 Task: In the  document Emotionalintelligence.docxMake this file  'available offline' Check 'Vision History' View the  non- printing characters
Action: Mouse moved to (426, 460)
Screenshot: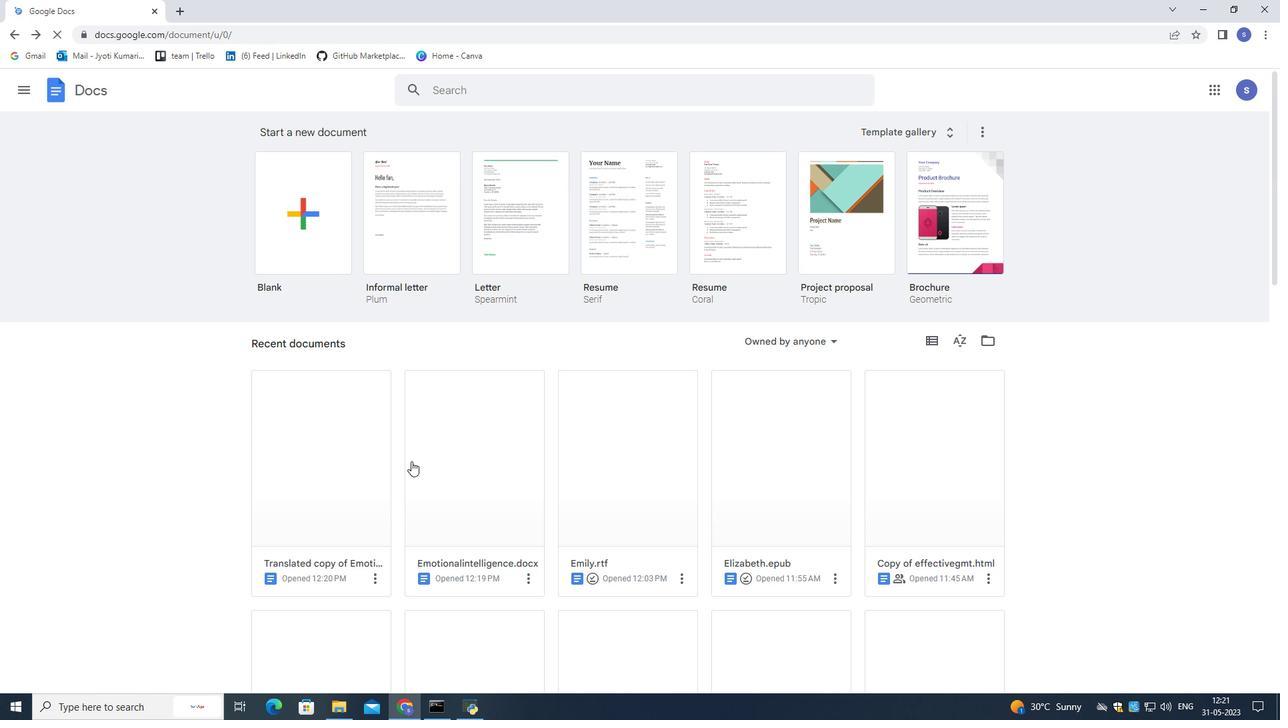 
Action: Mouse pressed left at (426, 460)
Screenshot: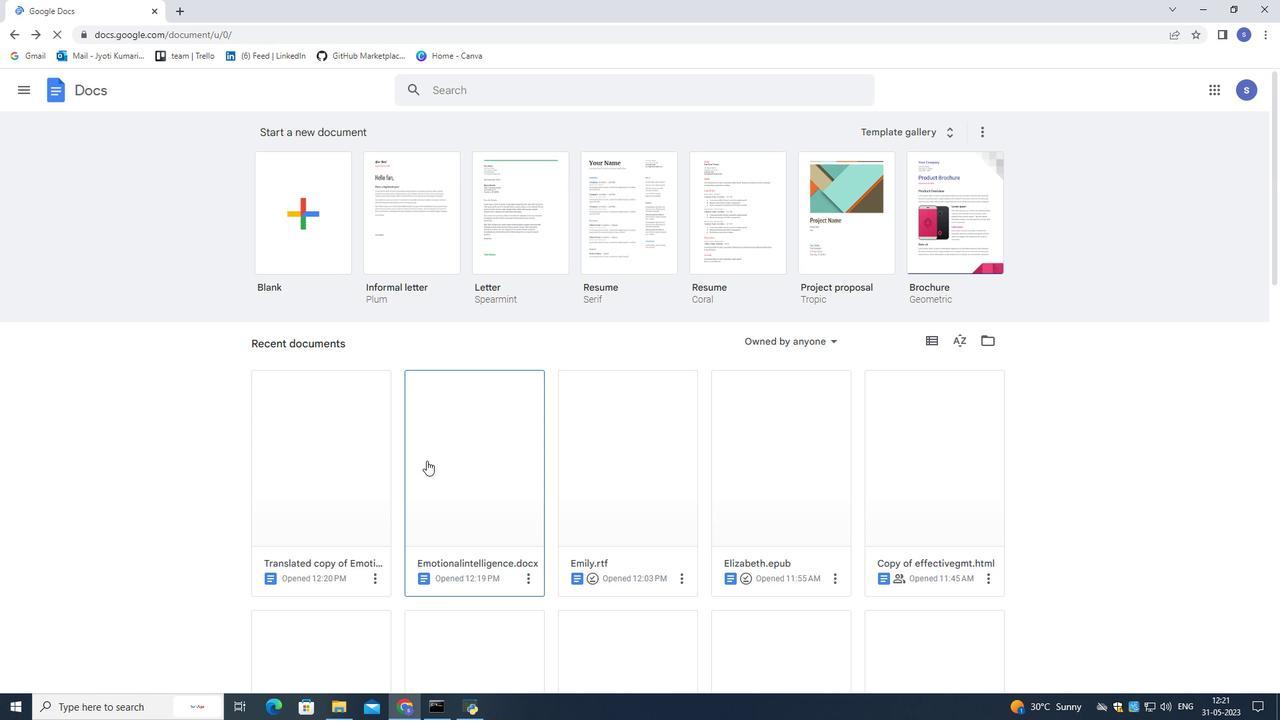 
Action: Mouse moved to (50, 98)
Screenshot: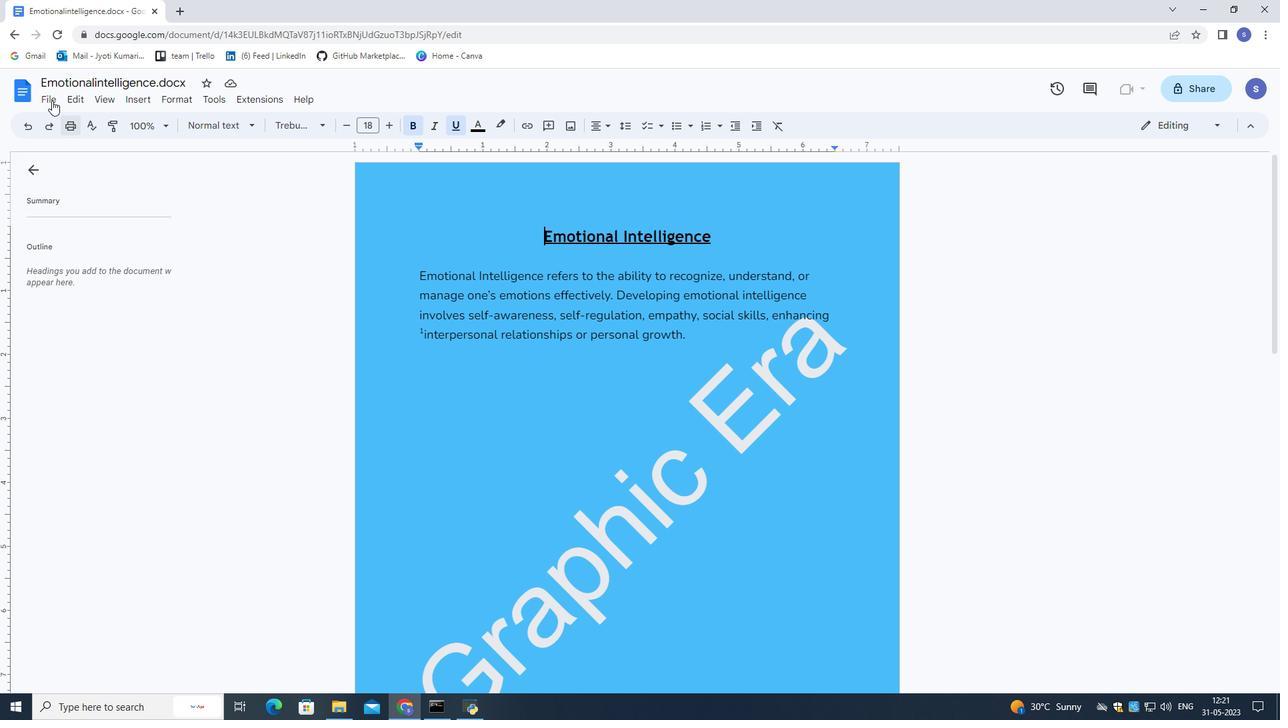 
Action: Mouse pressed left at (50, 98)
Screenshot: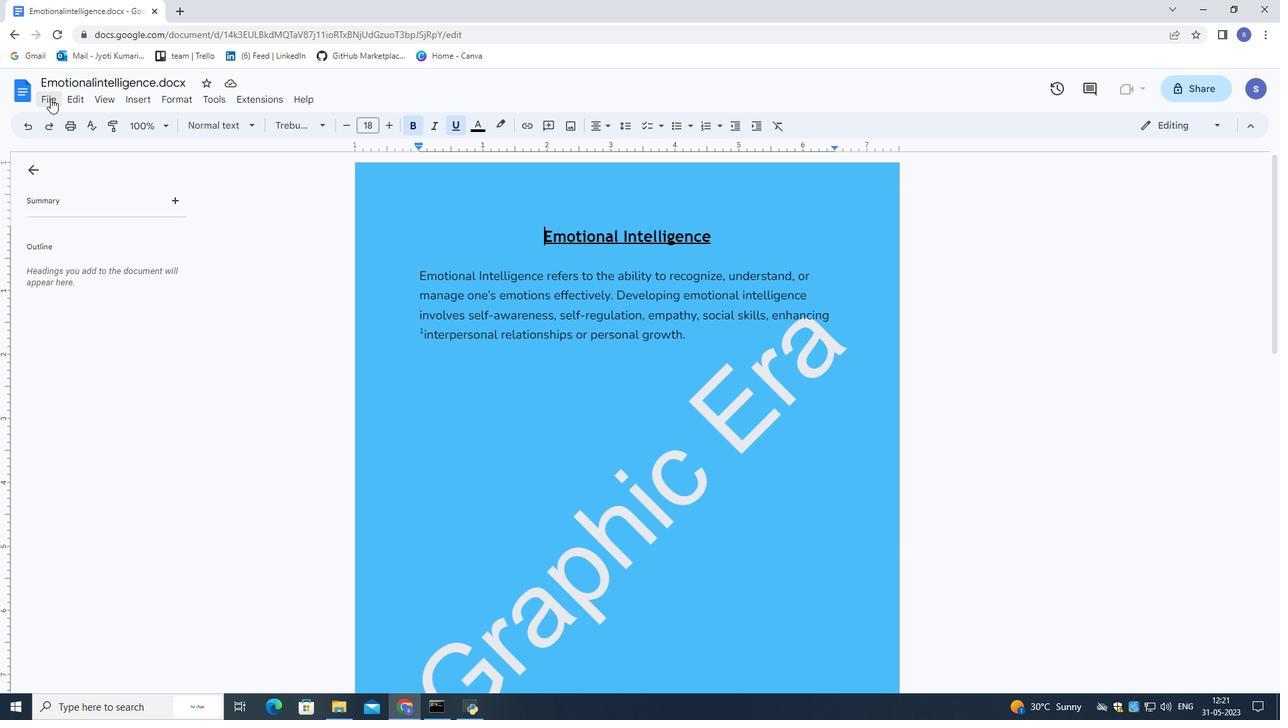
Action: Mouse moved to (97, 344)
Screenshot: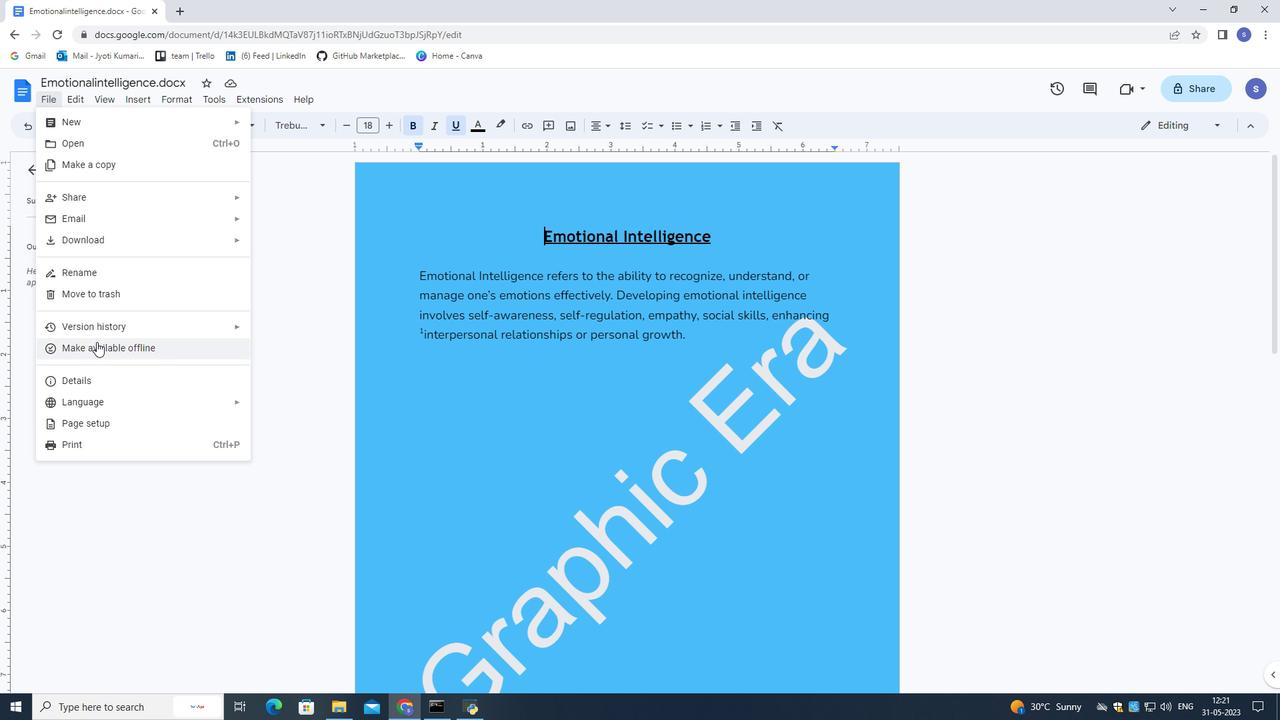 
Action: Mouse pressed left at (97, 344)
Screenshot: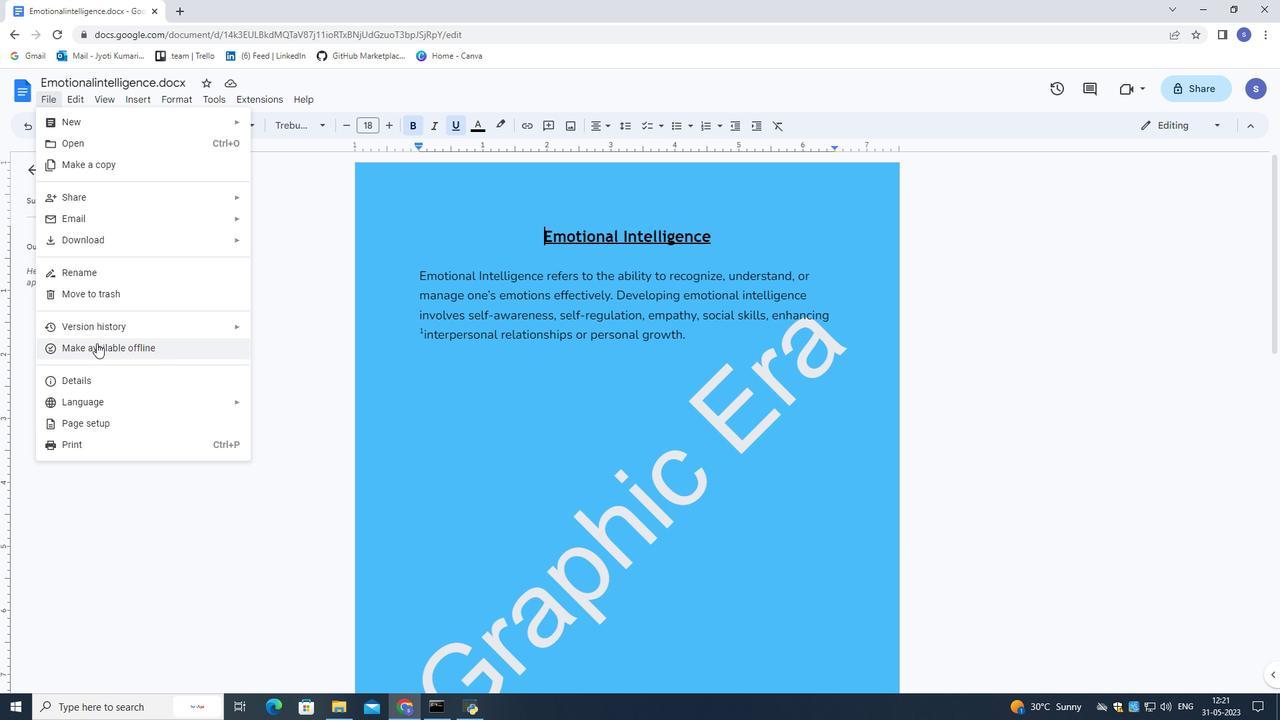 
Action: Mouse moved to (726, 427)
Screenshot: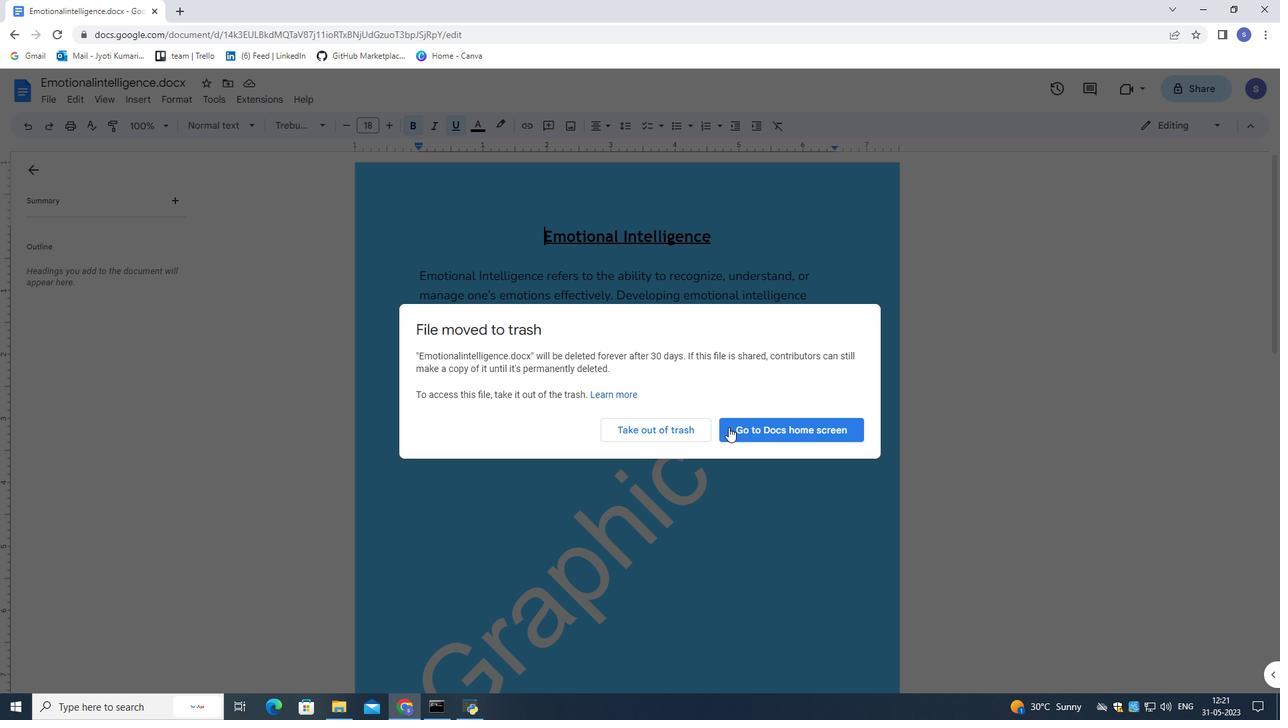 
Action: Mouse pressed left at (726, 427)
Screenshot: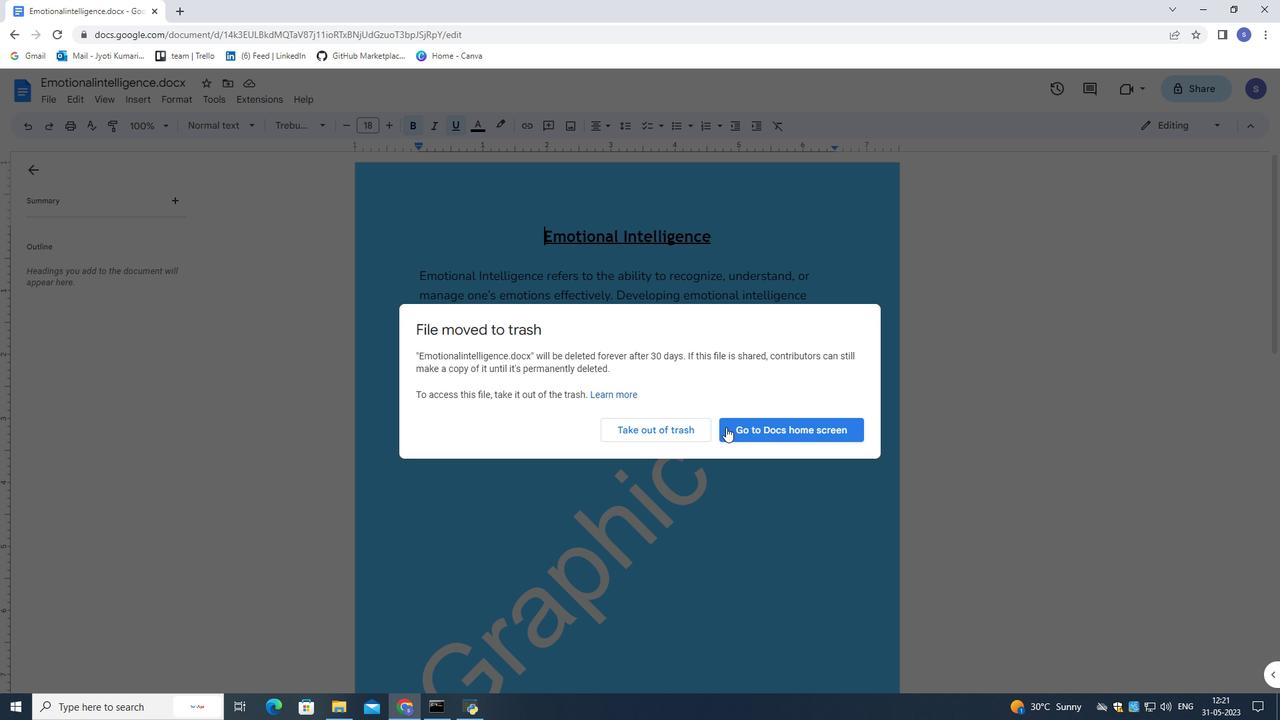 
Action: Mouse moved to (41, 99)
Screenshot: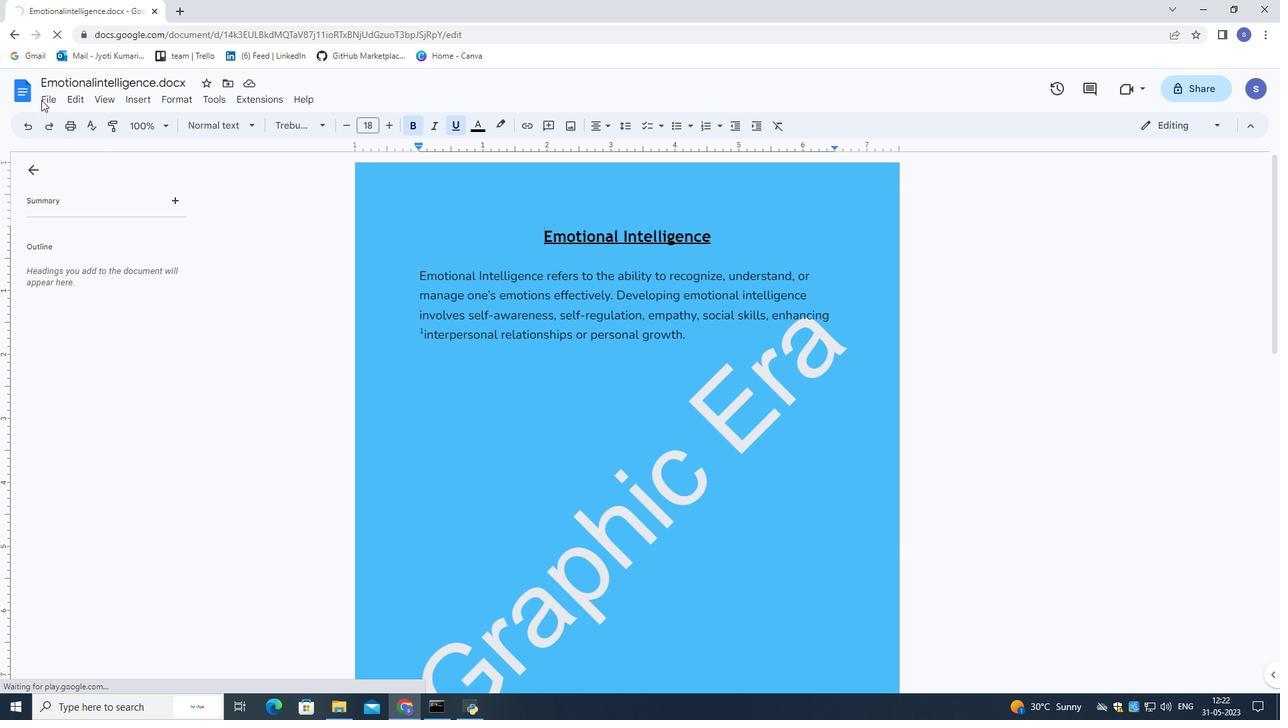 
Action: Mouse pressed left at (41, 99)
Screenshot: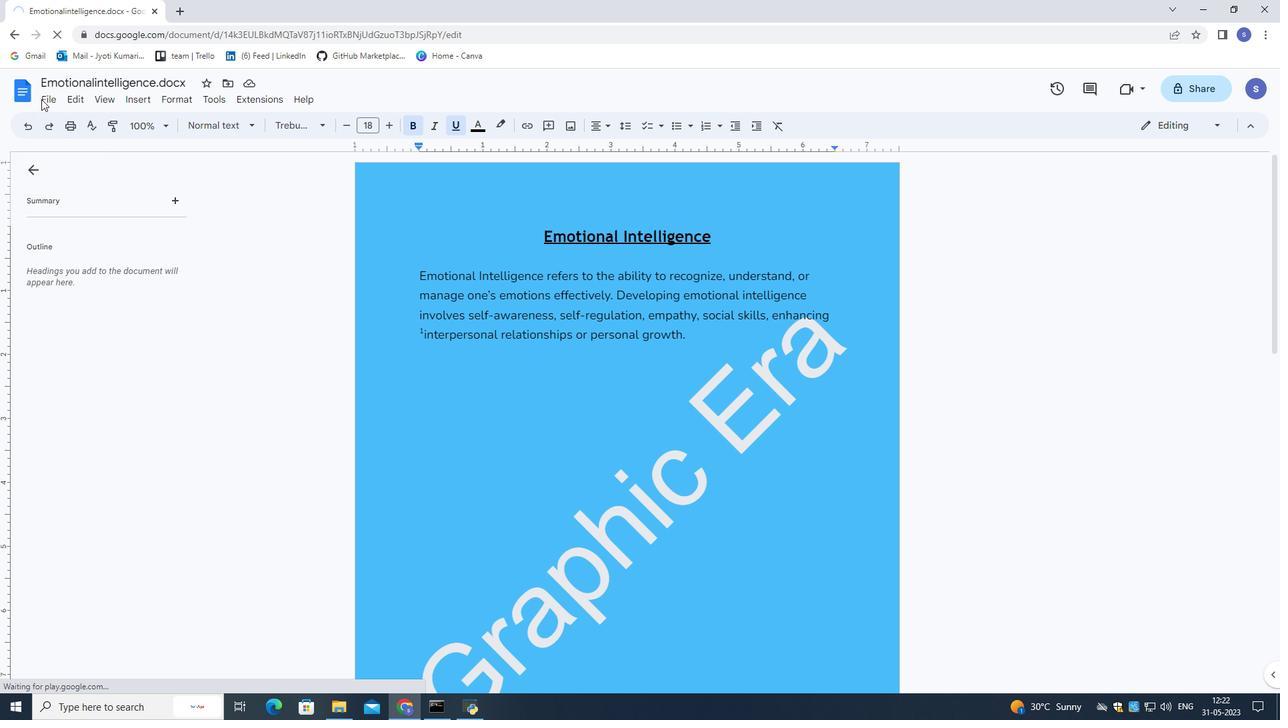 
Action: Mouse moved to (50, 97)
Screenshot: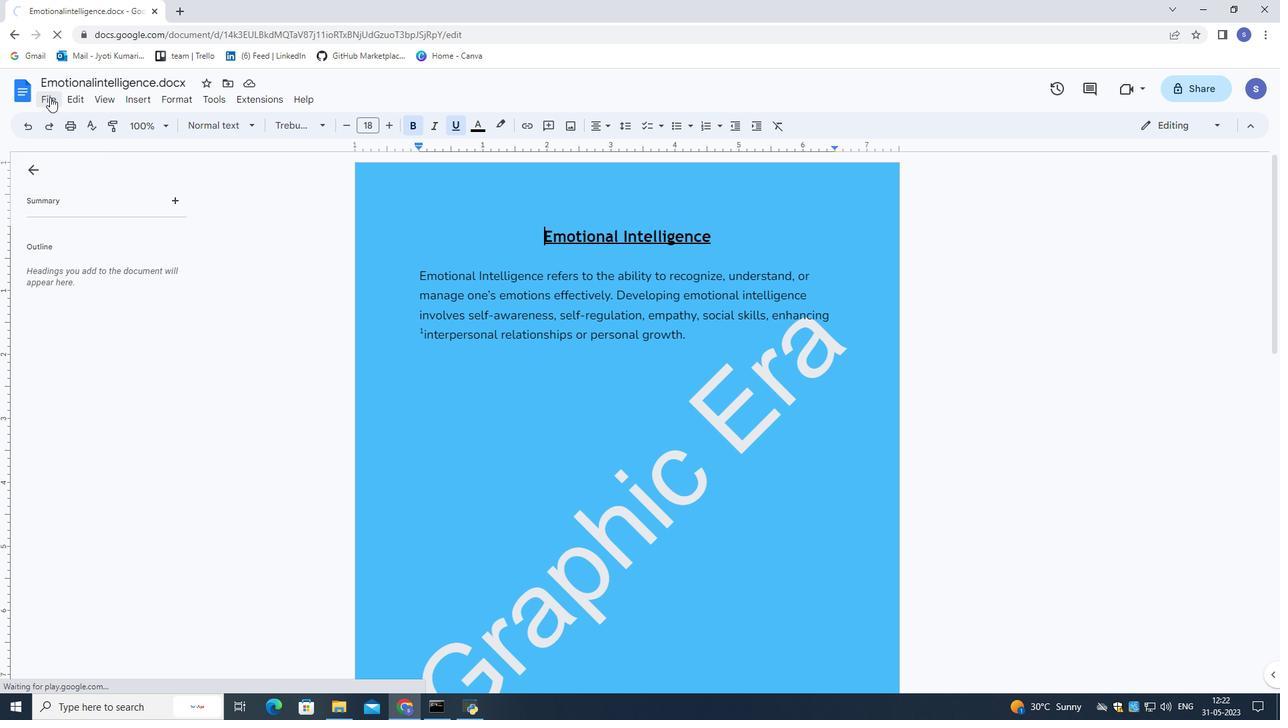 
Action: Mouse pressed left at (50, 97)
Screenshot: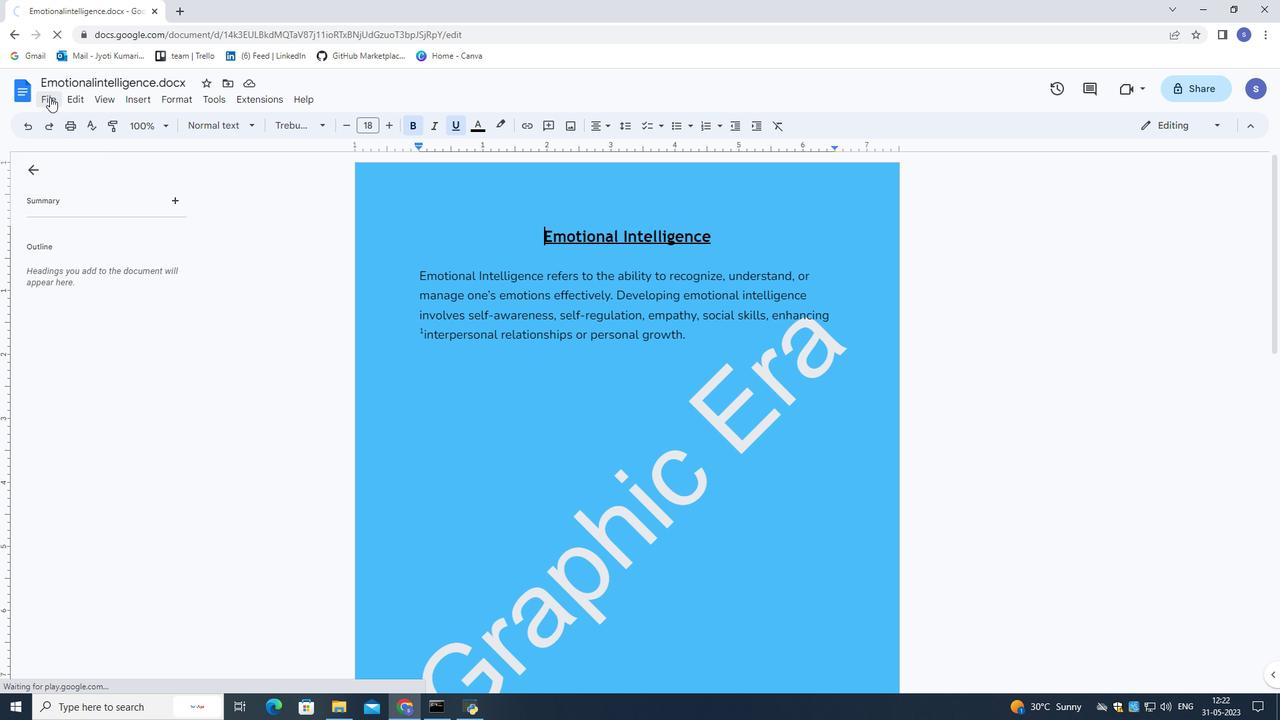 
Action: Mouse moved to (72, 383)
Screenshot: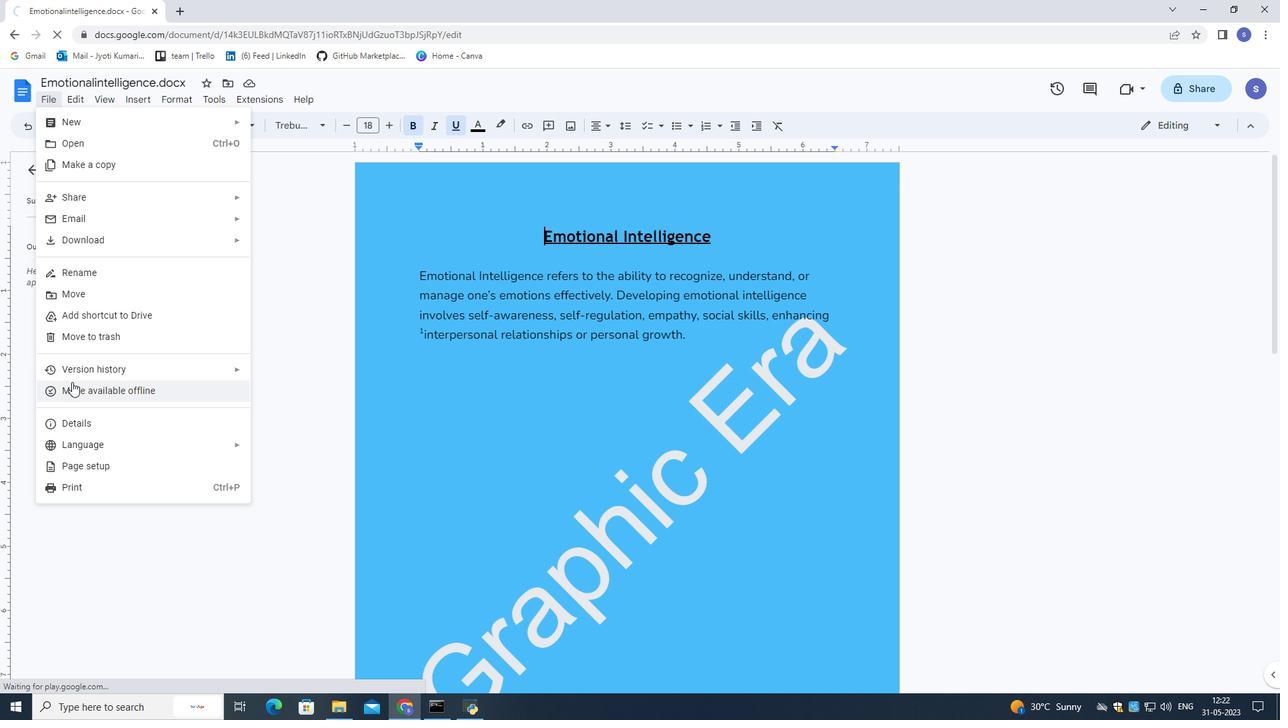 
Action: Mouse pressed left at (72, 383)
Screenshot: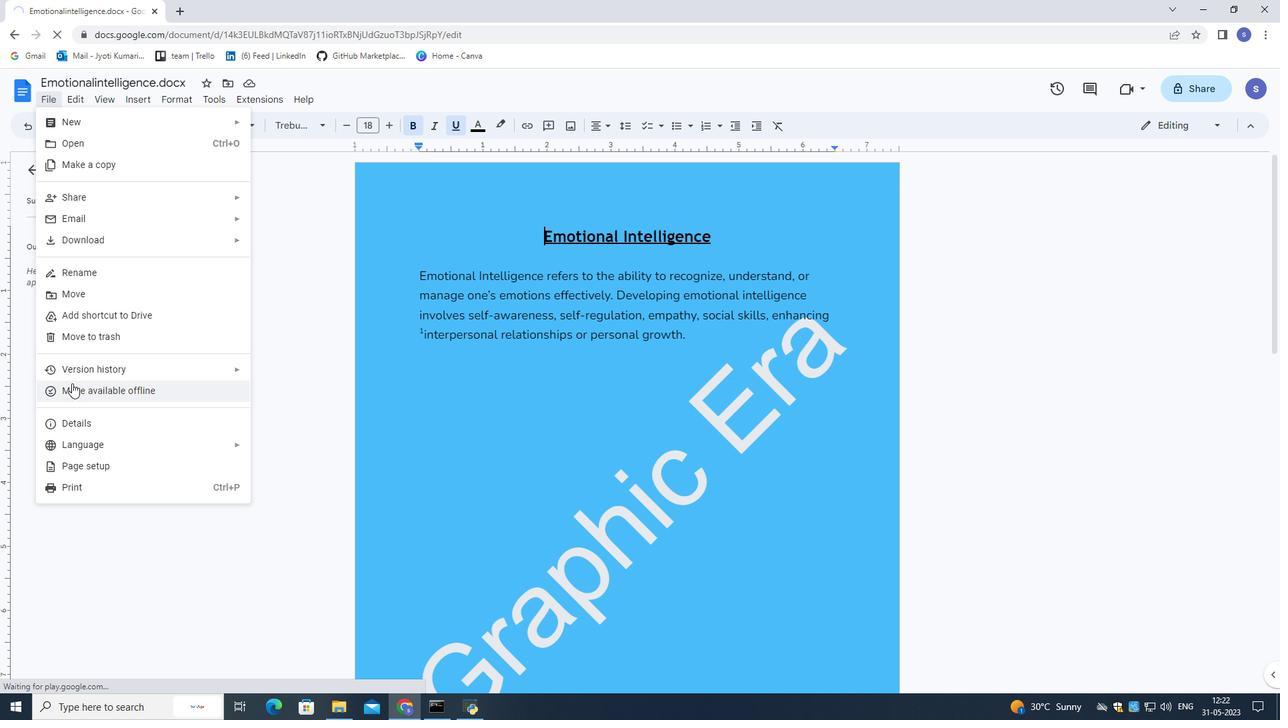 
Action: Mouse moved to (50, 98)
Screenshot: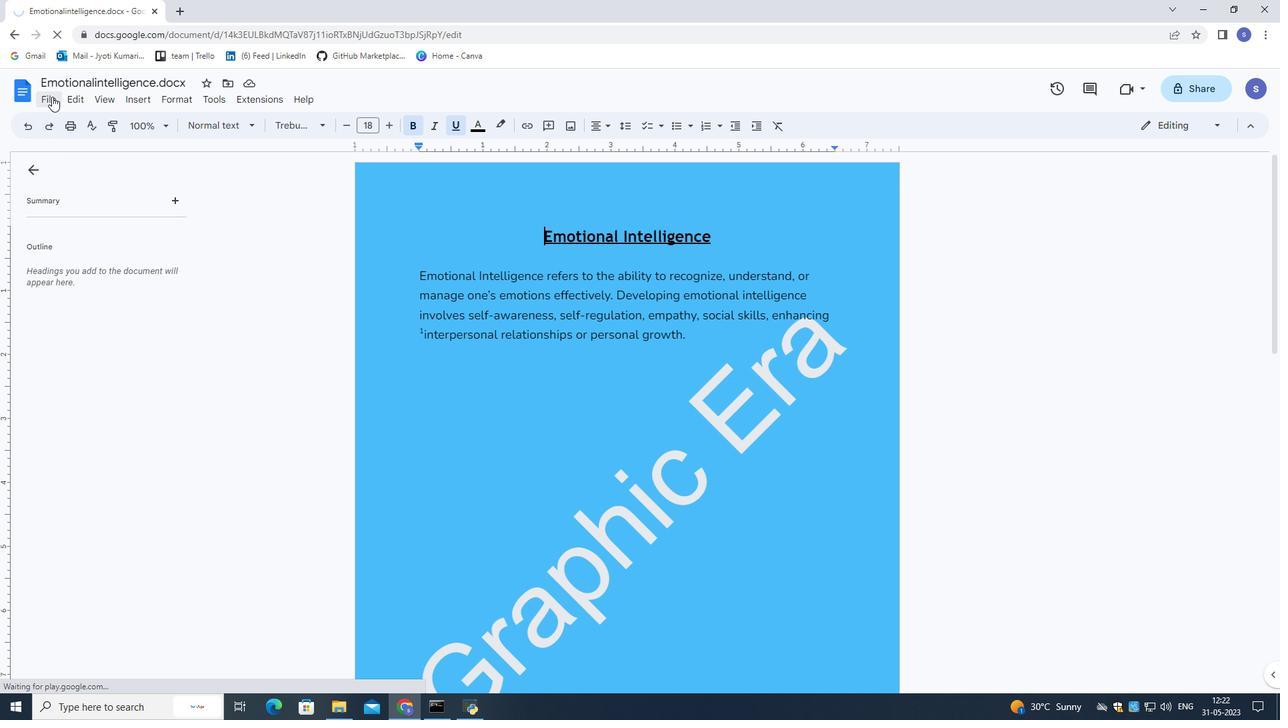 
Action: Mouse pressed left at (50, 98)
Screenshot: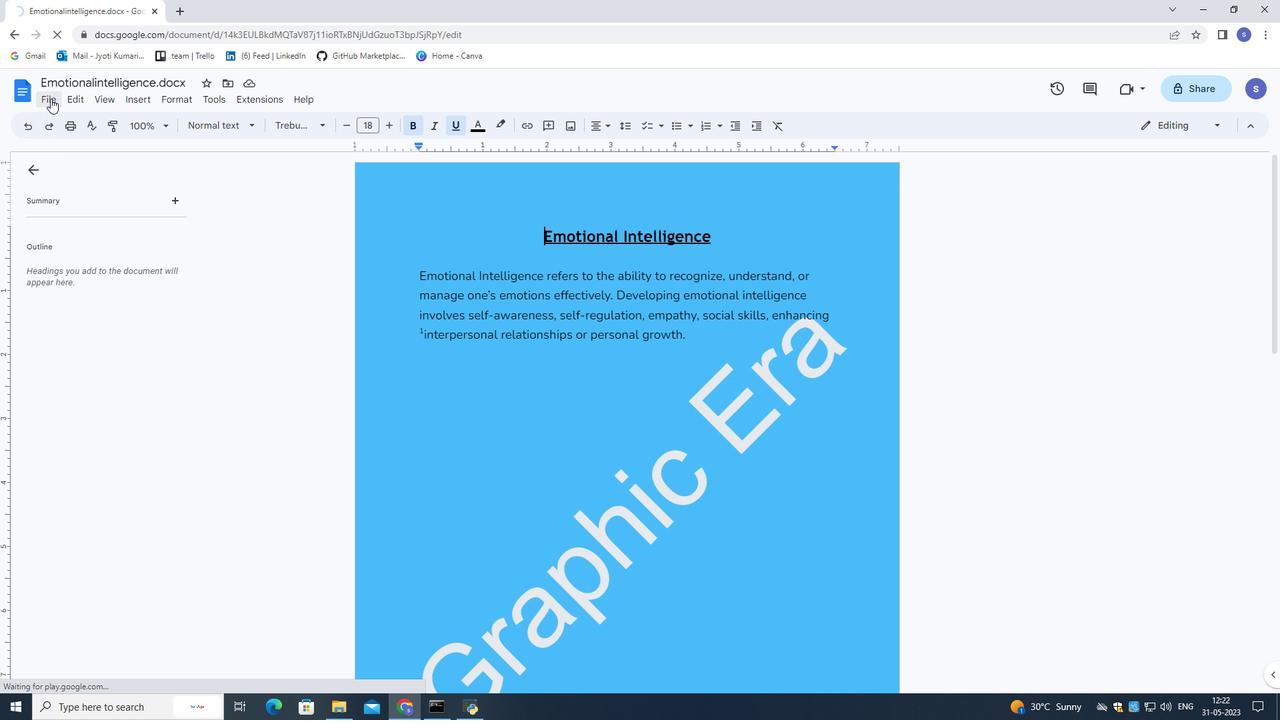 
Action: Mouse moved to (276, 389)
Screenshot: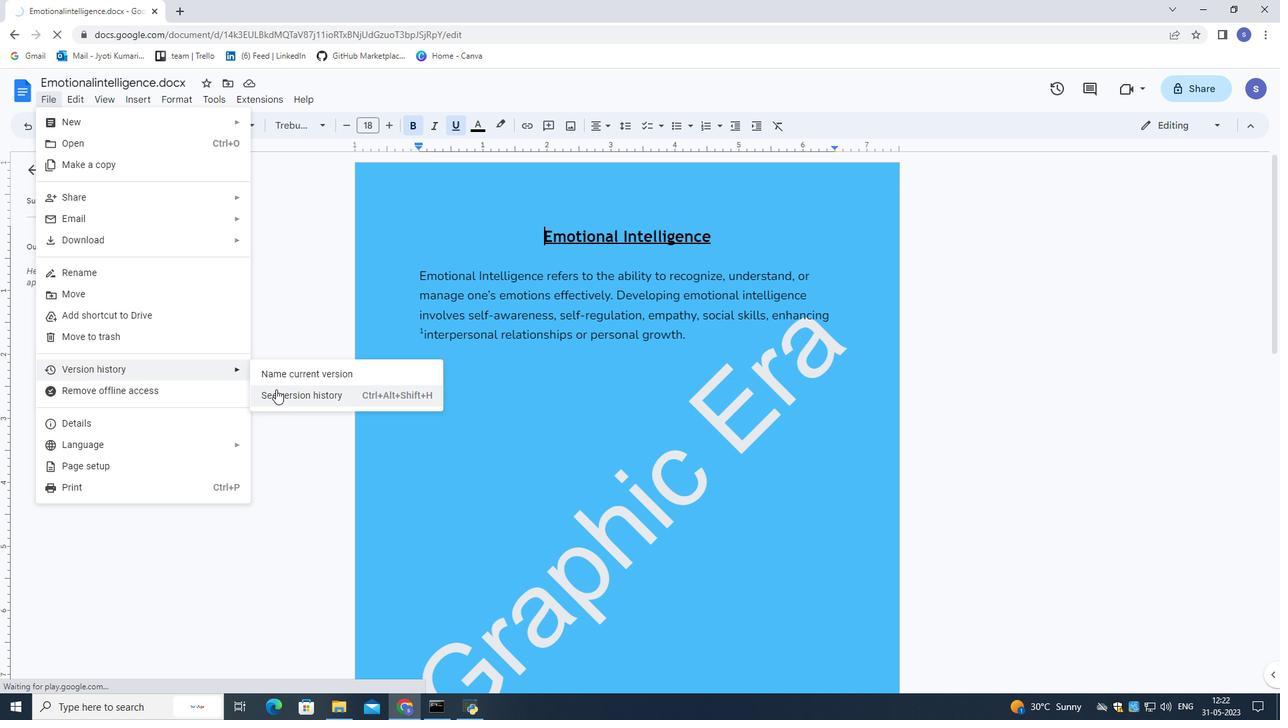 
Action: Mouse pressed left at (276, 389)
Screenshot: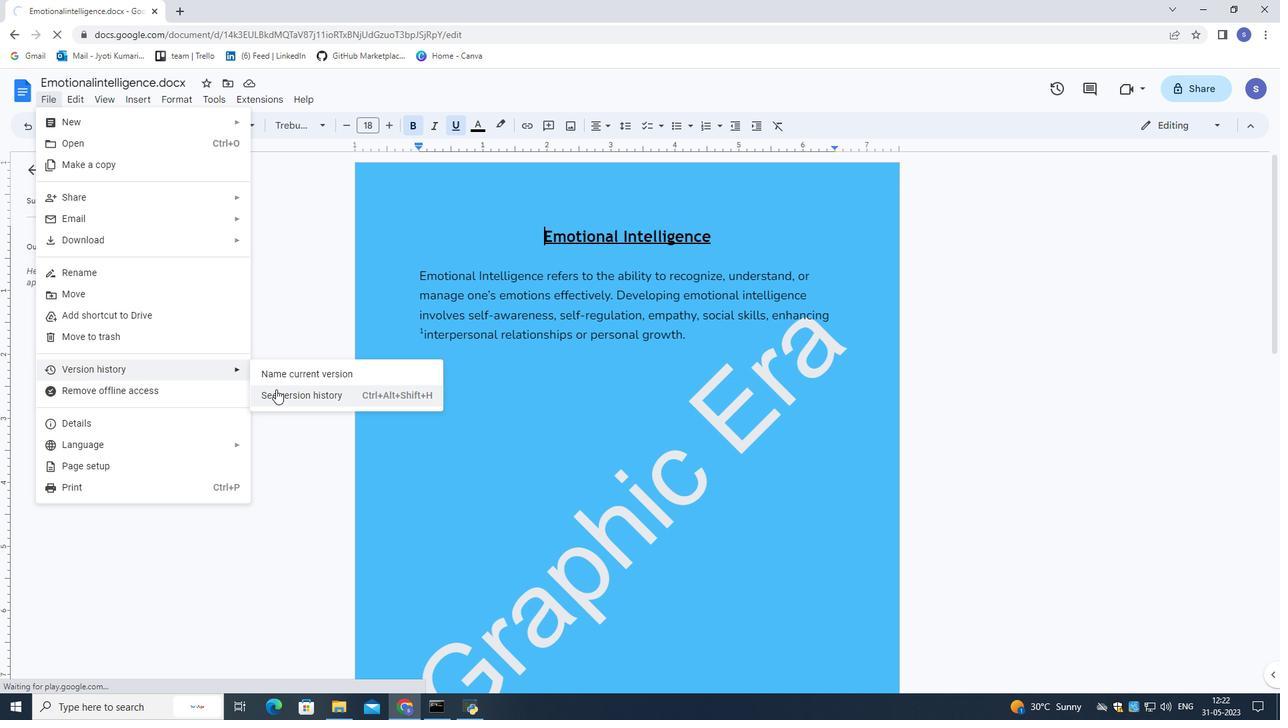 
Action: Mouse moved to (423, 353)
Screenshot: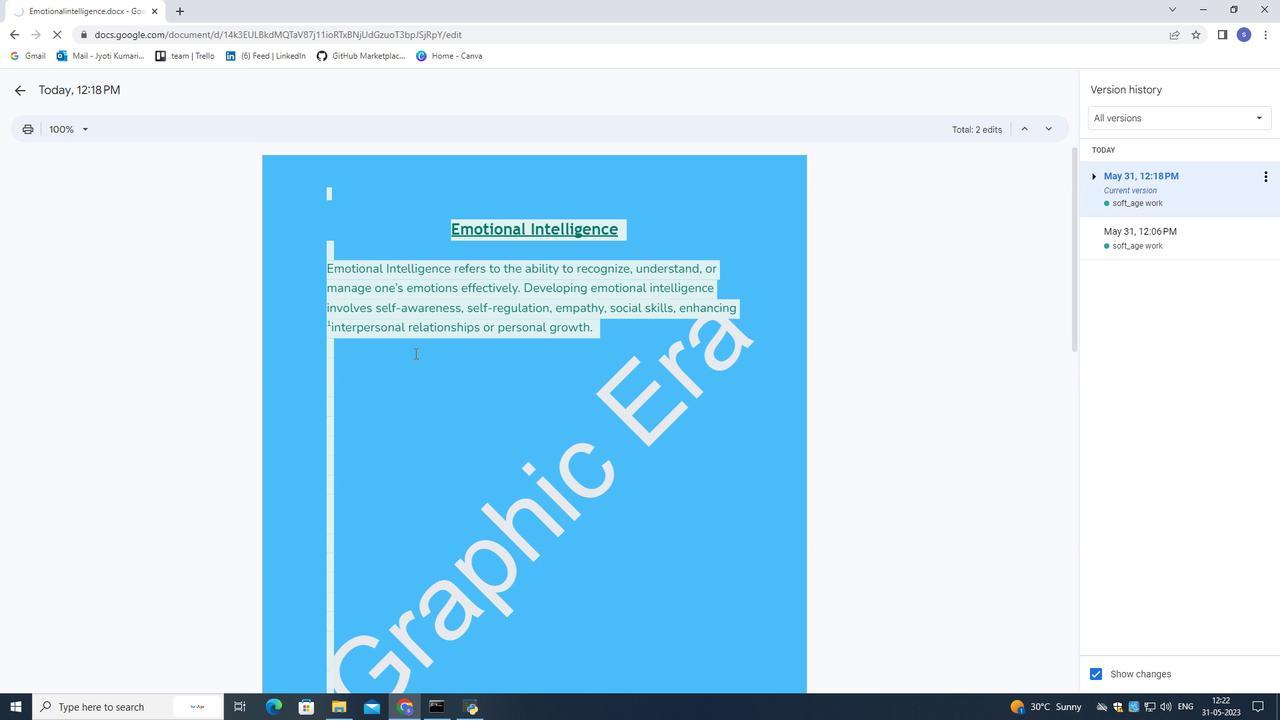 
Action: Mouse scrolled (423, 352) with delta (0, 0)
Screenshot: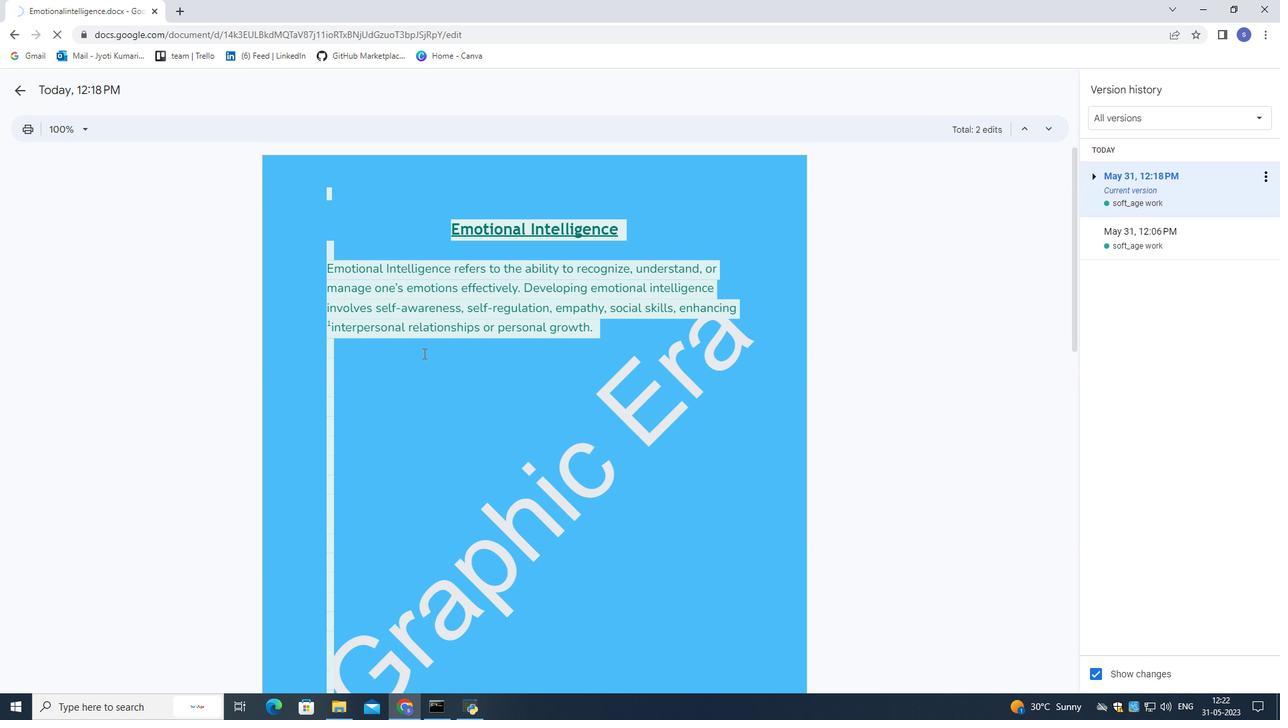 
Action: Mouse moved to (424, 354)
Screenshot: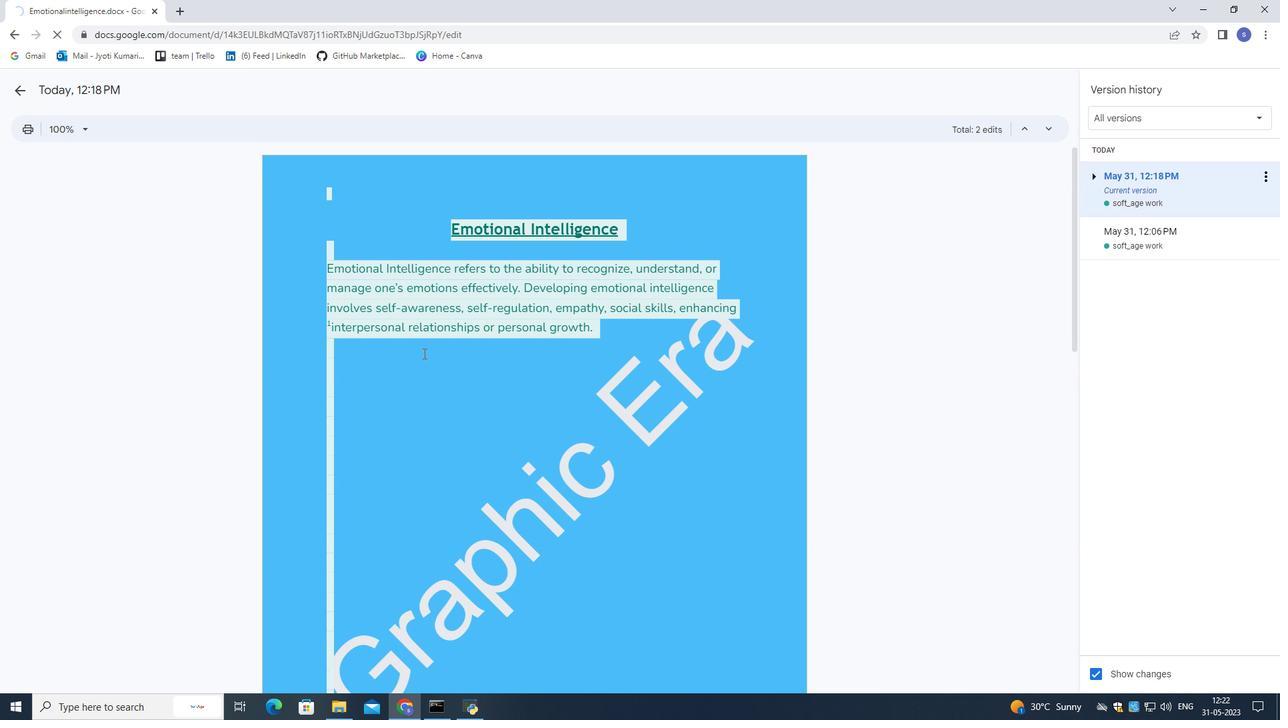
Action: Mouse scrolled (424, 352) with delta (0, 0)
Screenshot: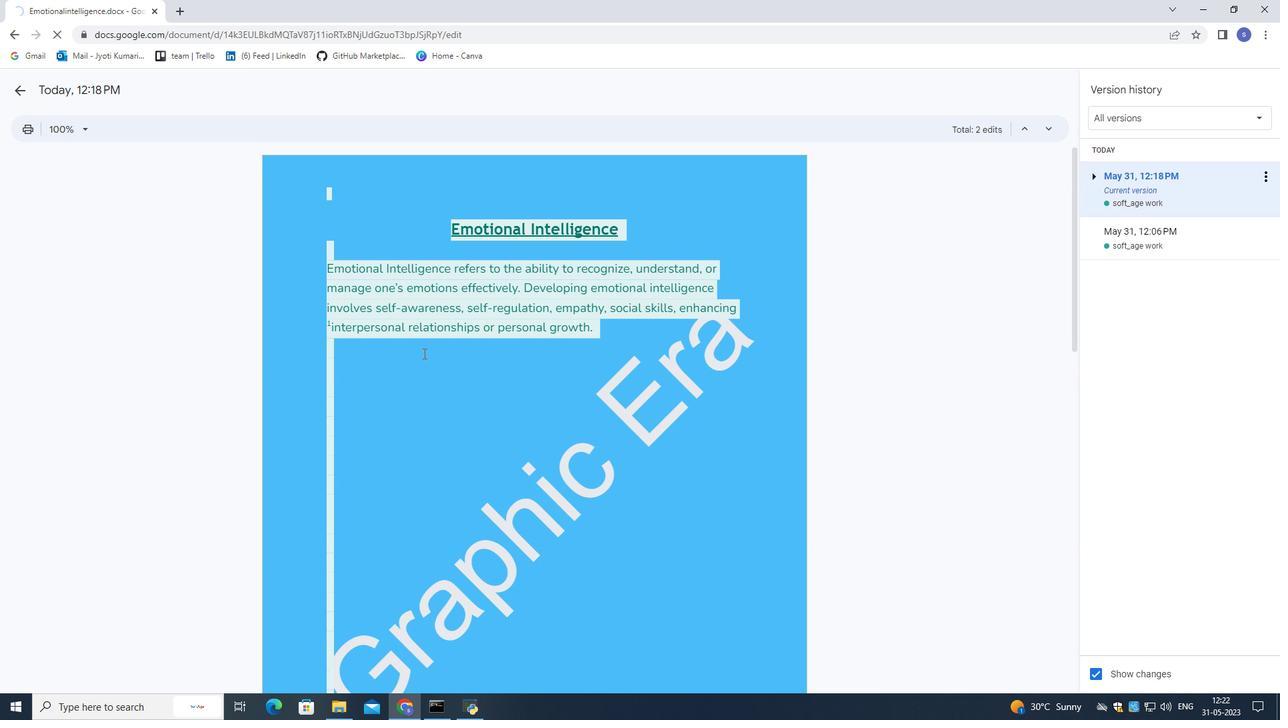 
Action: Mouse pressed left at (424, 354)
Screenshot: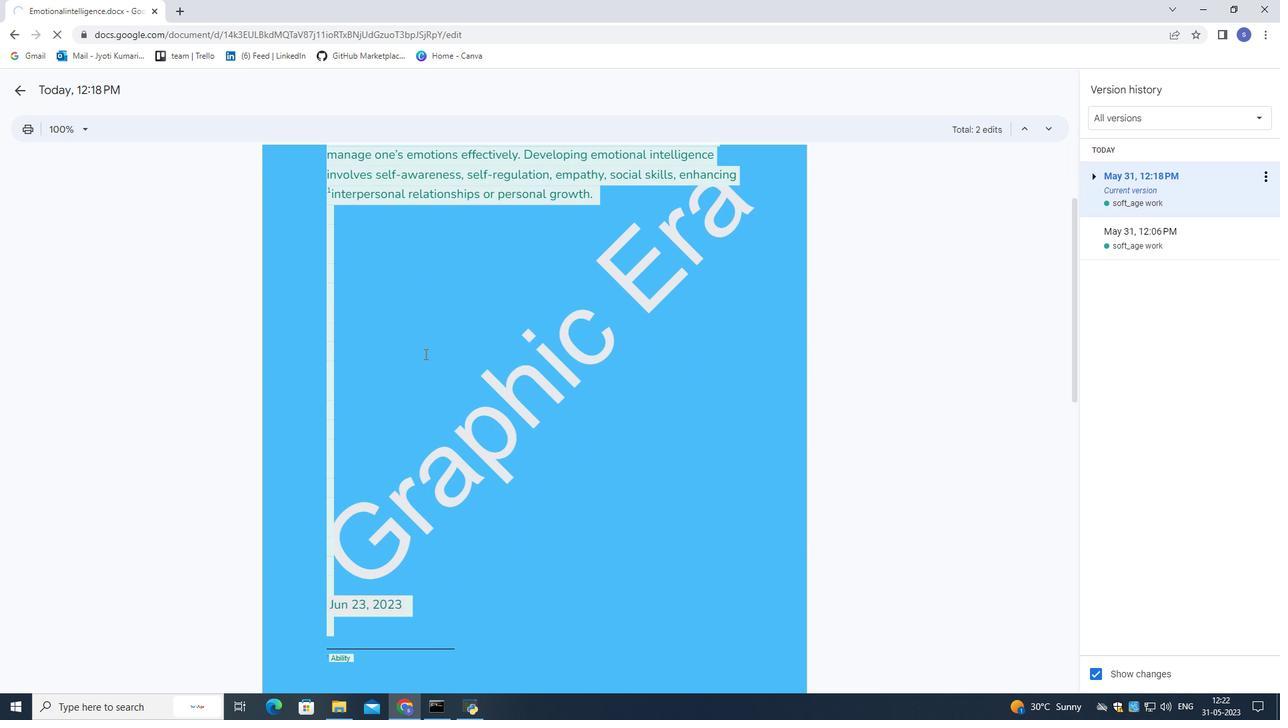 
Action: Mouse moved to (426, 355)
Screenshot: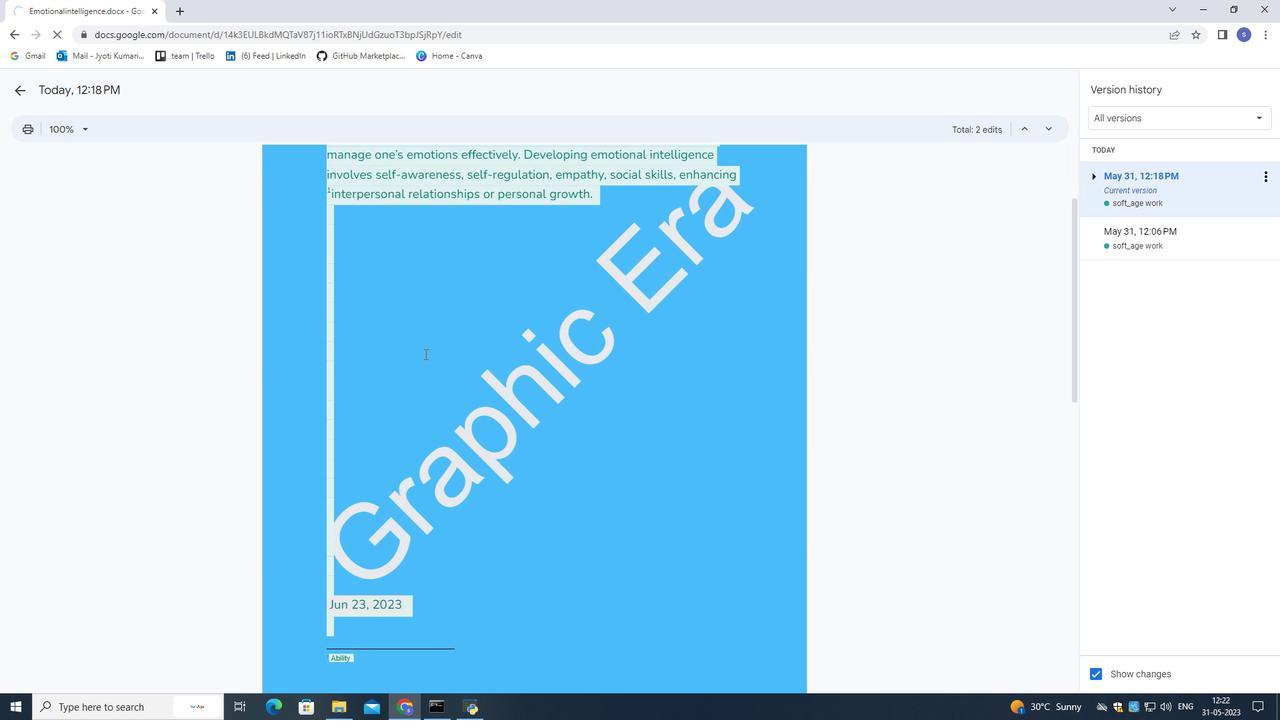 
Action: Mouse scrolled (426, 356) with delta (0, 0)
Screenshot: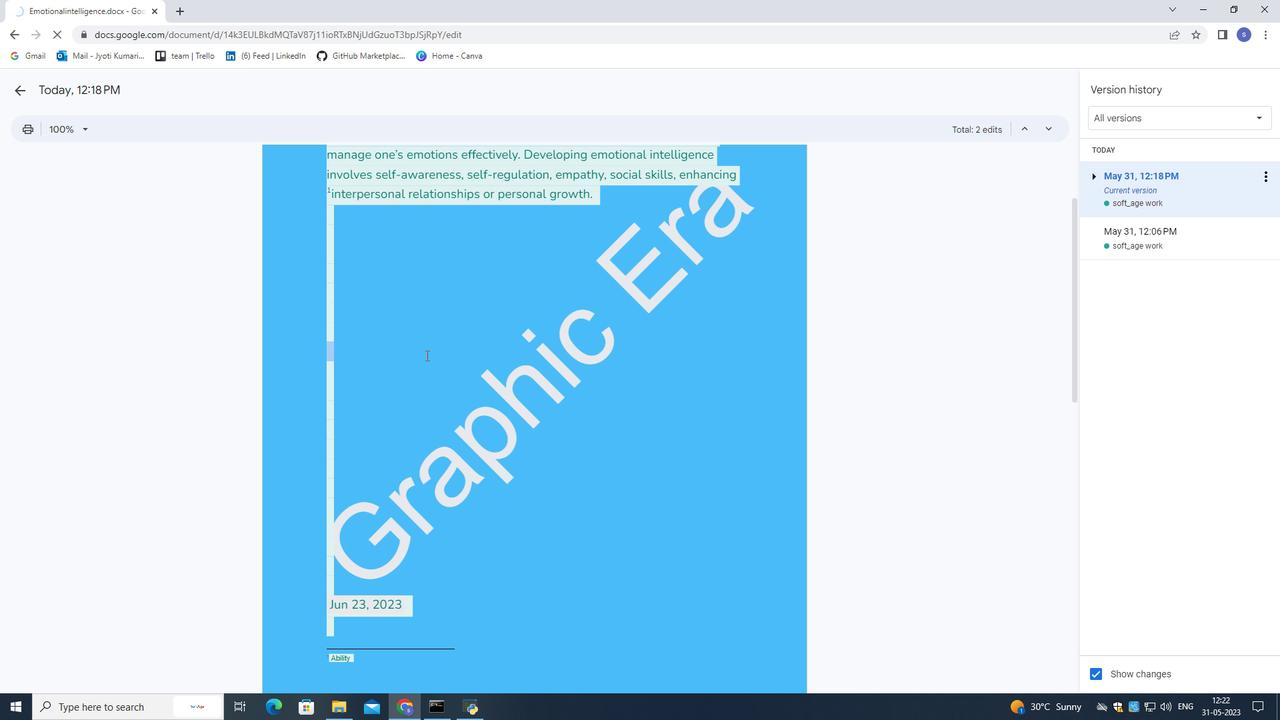 
Action: Mouse moved to (426, 355)
Screenshot: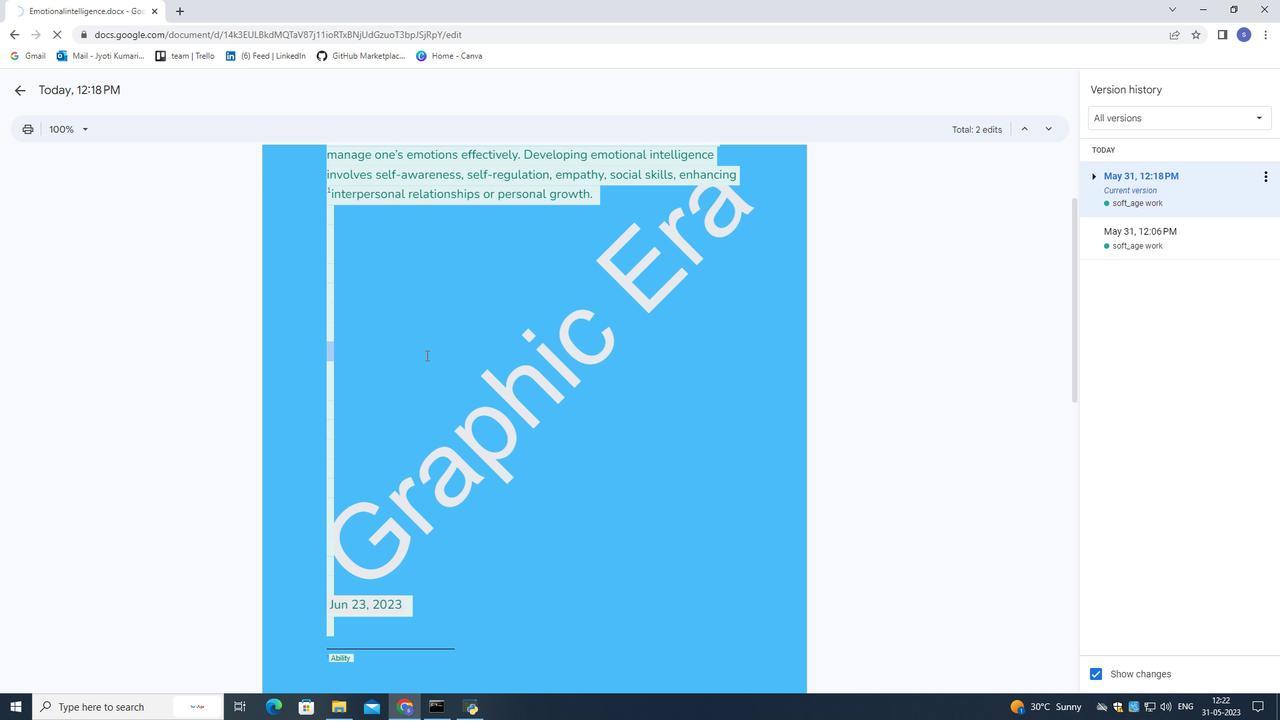 
Action: Mouse scrolled (426, 356) with delta (0, 0)
Screenshot: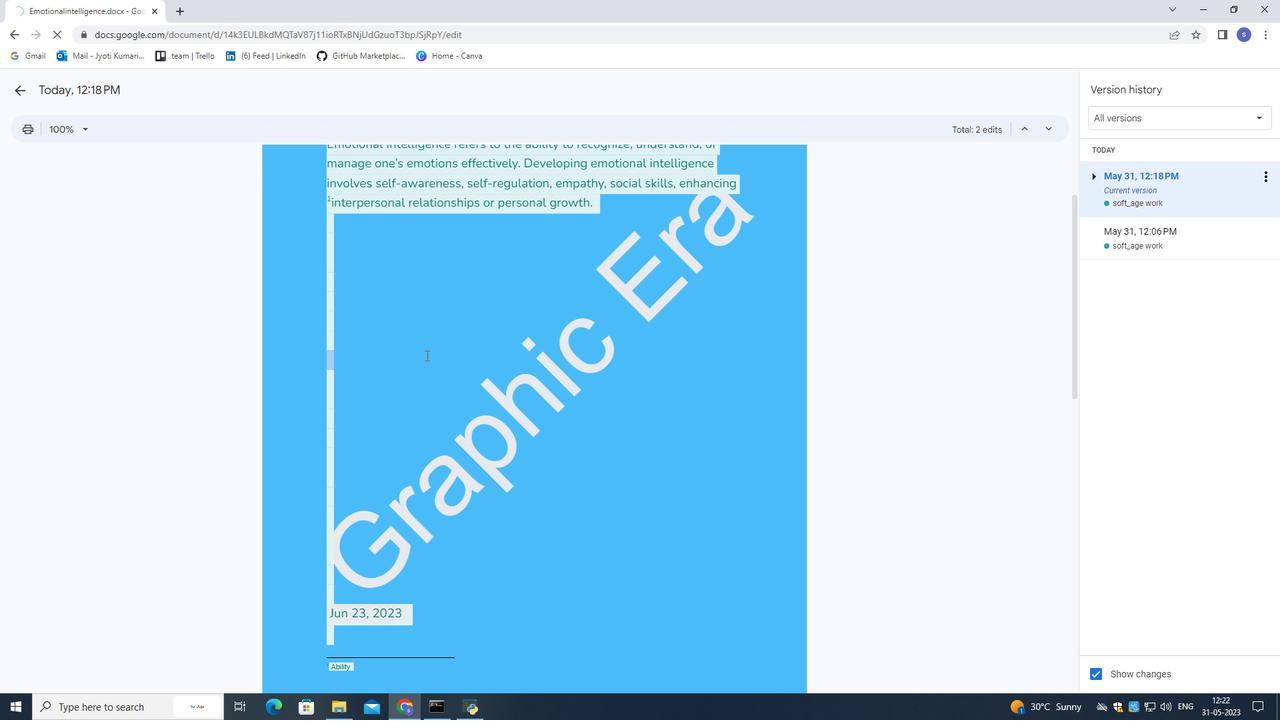 
Action: Mouse scrolled (426, 356) with delta (0, 0)
Screenshot: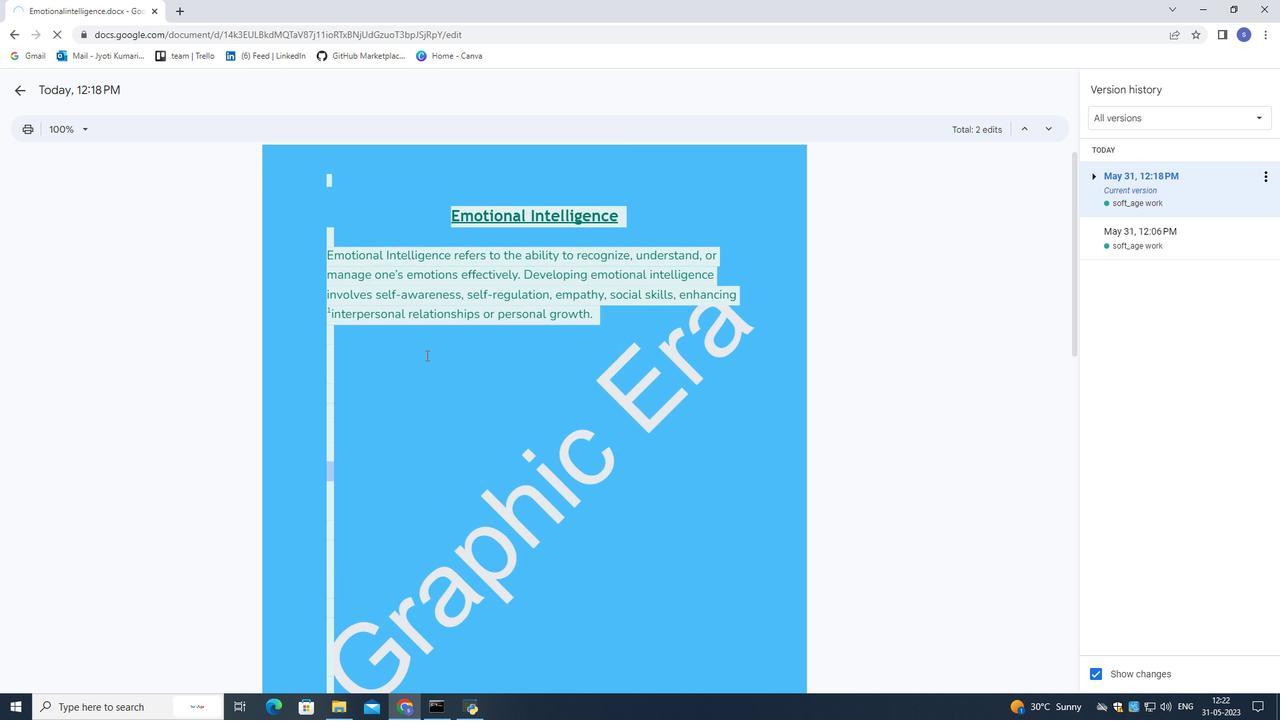 
Action: Mouse moved to (425, 354)
Screenshot: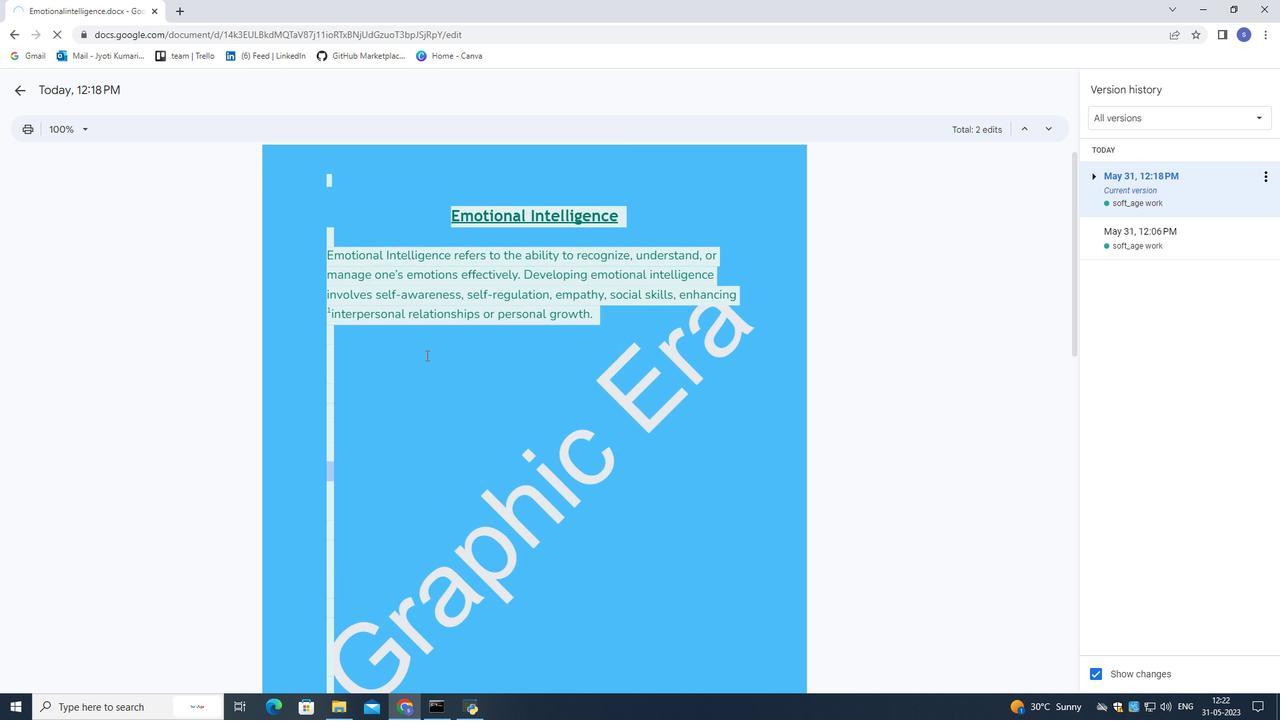 
Action: Mouse scrolled (425, 355) with delta (0, 0)
Screenshot: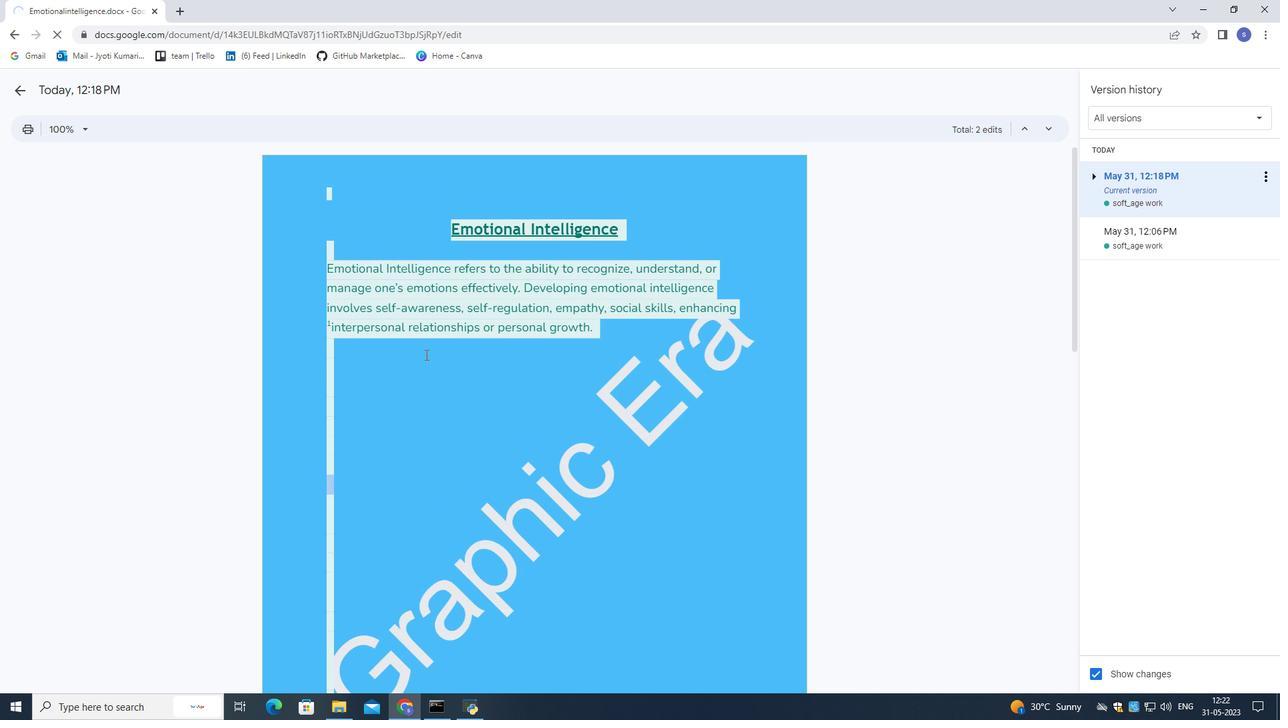 
Action: Mouse scrolled (425, 354) with delta (0, 0)
Screenshot: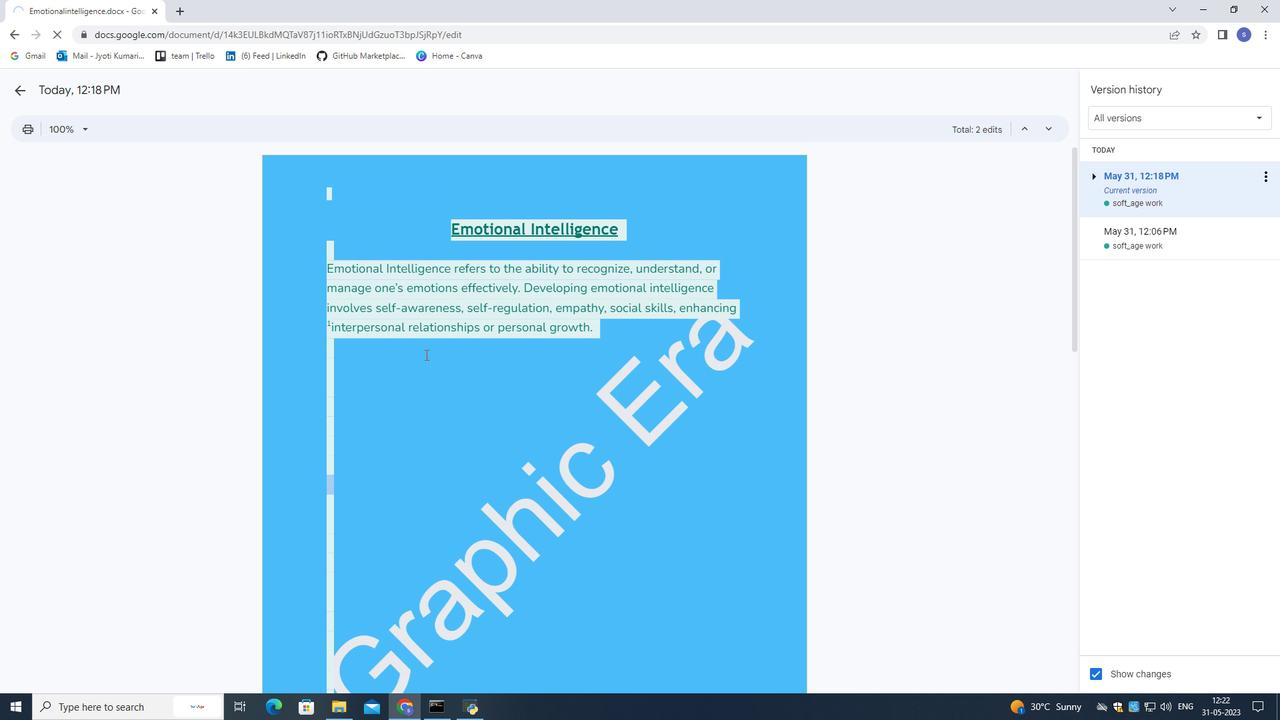 
Action: Mouse scrolled (425, 354) with delta (0, 0)
Screenshot: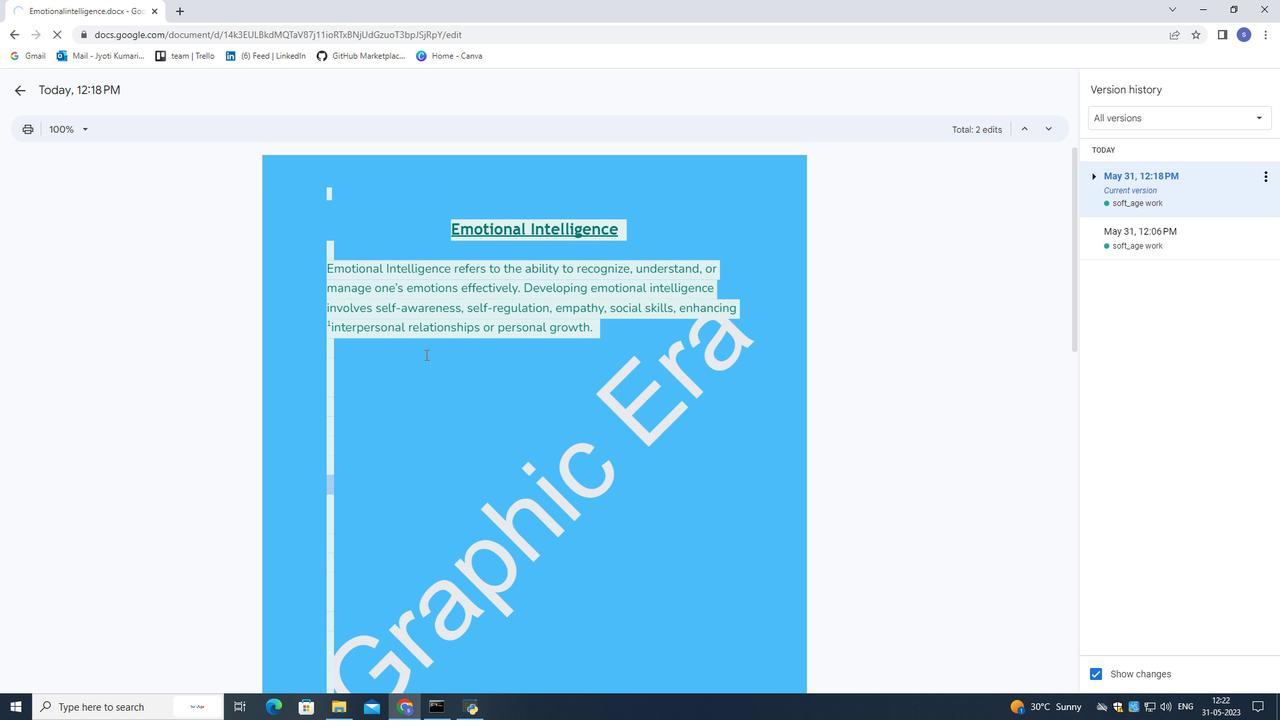 
Action: Mouse scrolled (425, 354) with delta (0, 0)
Screenshot: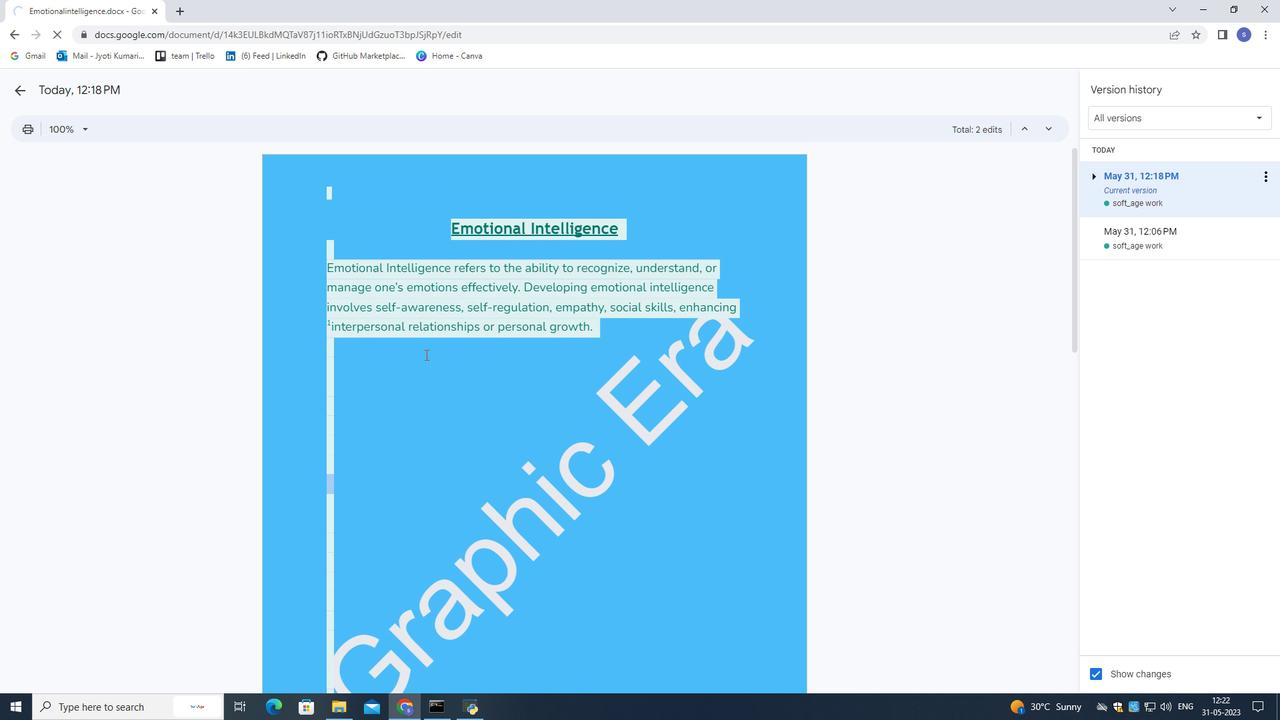 
Action: Mouse scrolled (425, 354) with delta (0, 0)
Screenshot: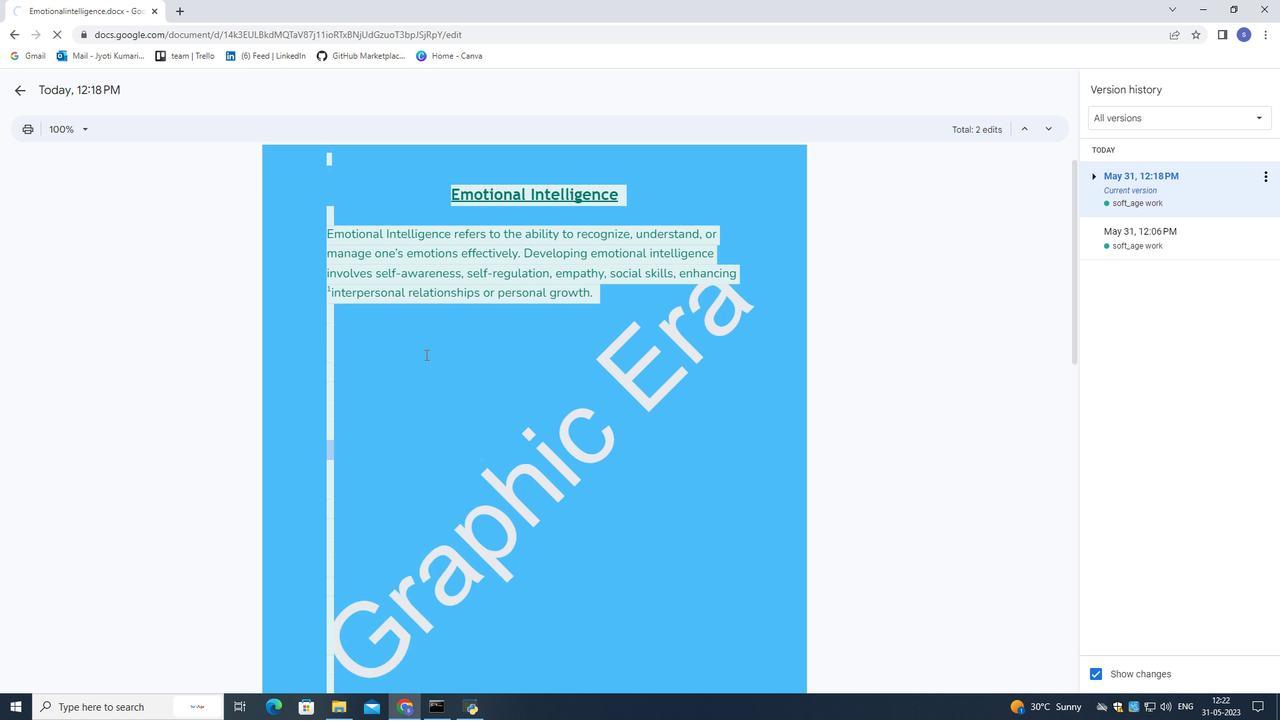 
Action: Mouse scrolled (425, 354) with delta (0, 0)
Screenshot: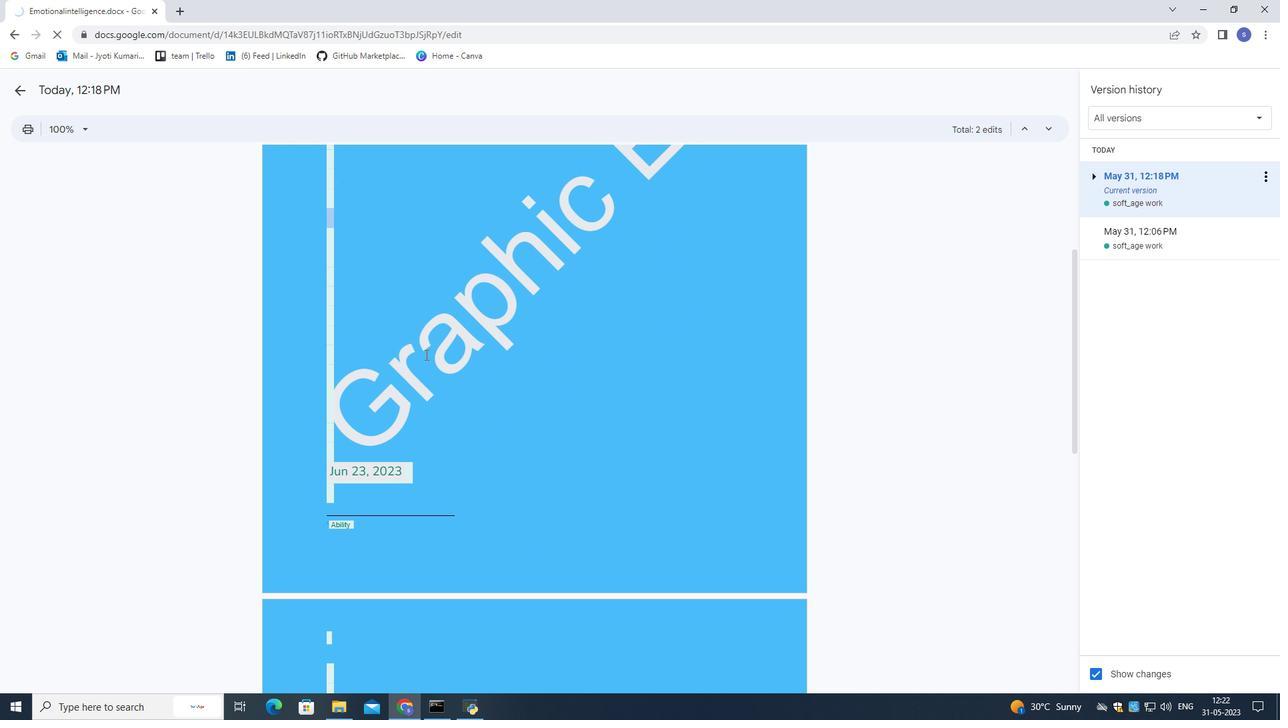 
Action: Mouse scrolled (425, 354) with delta (0, 0)
Screenshot: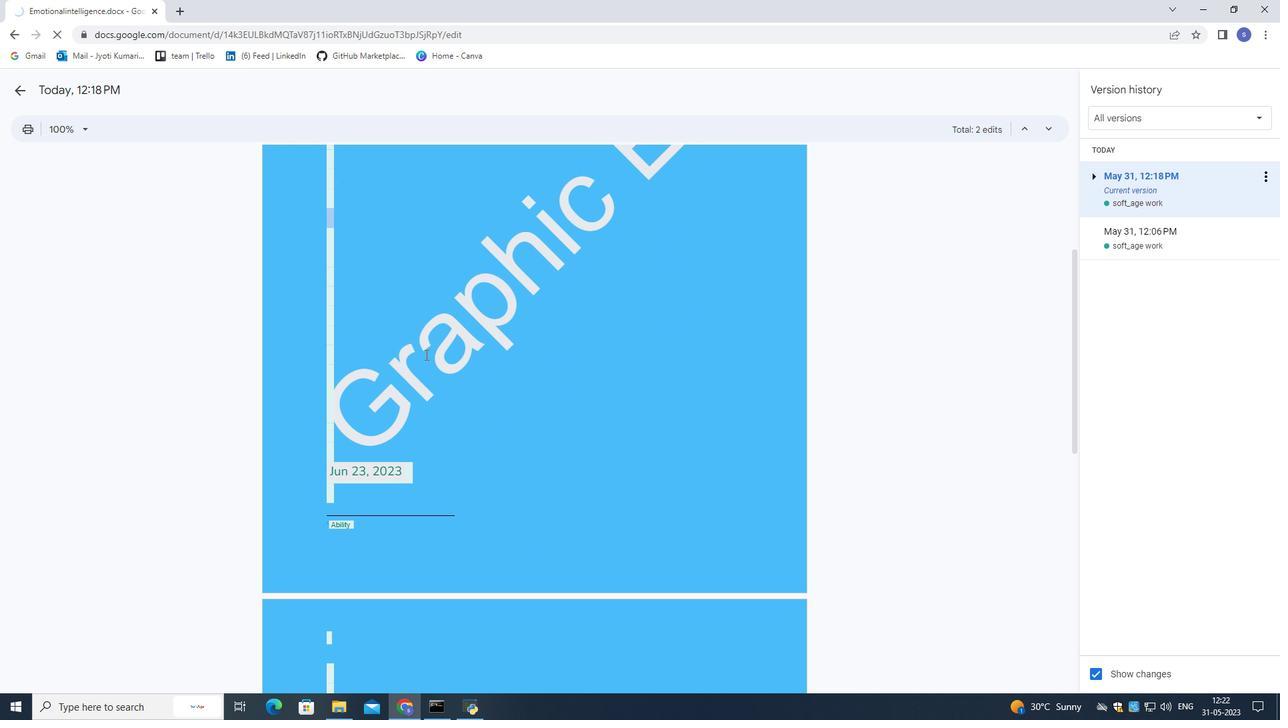 
Action: Mouse scrolled (425, 354) with delta (0, 0)
Screenshot: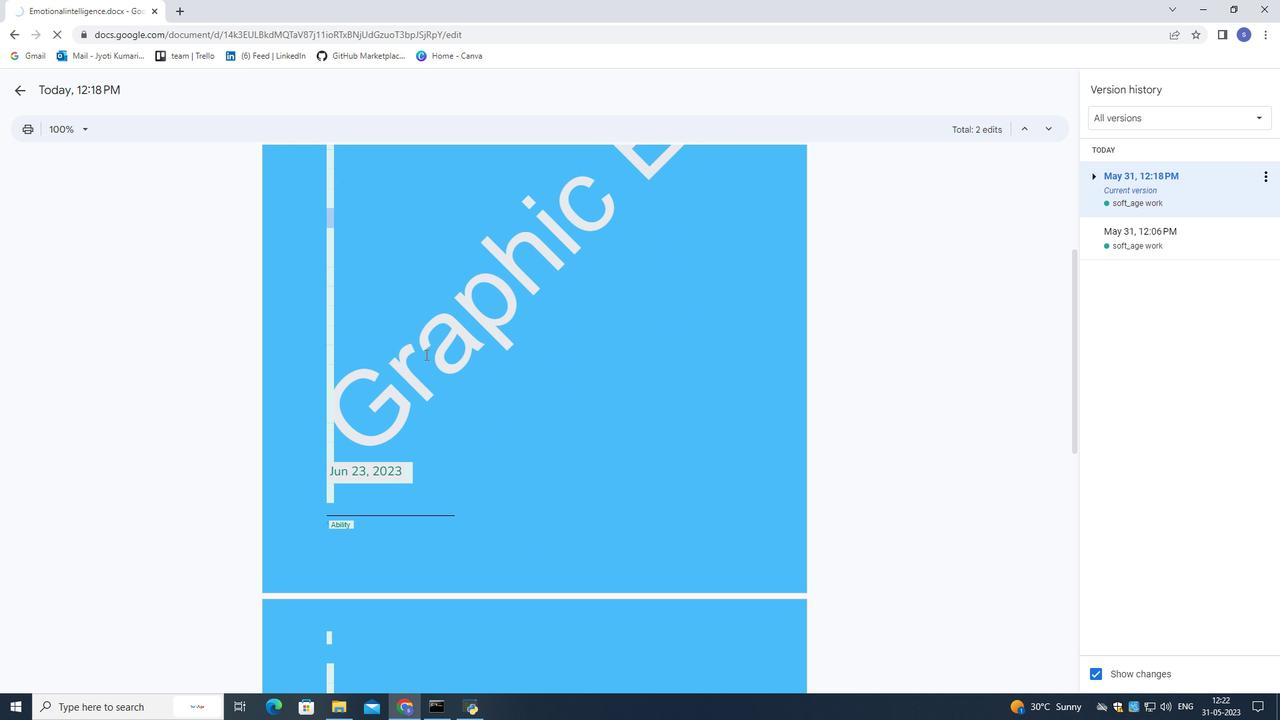 
Action: Mouse scrolled (425, 355) with delta (0, 0)
Screenshot: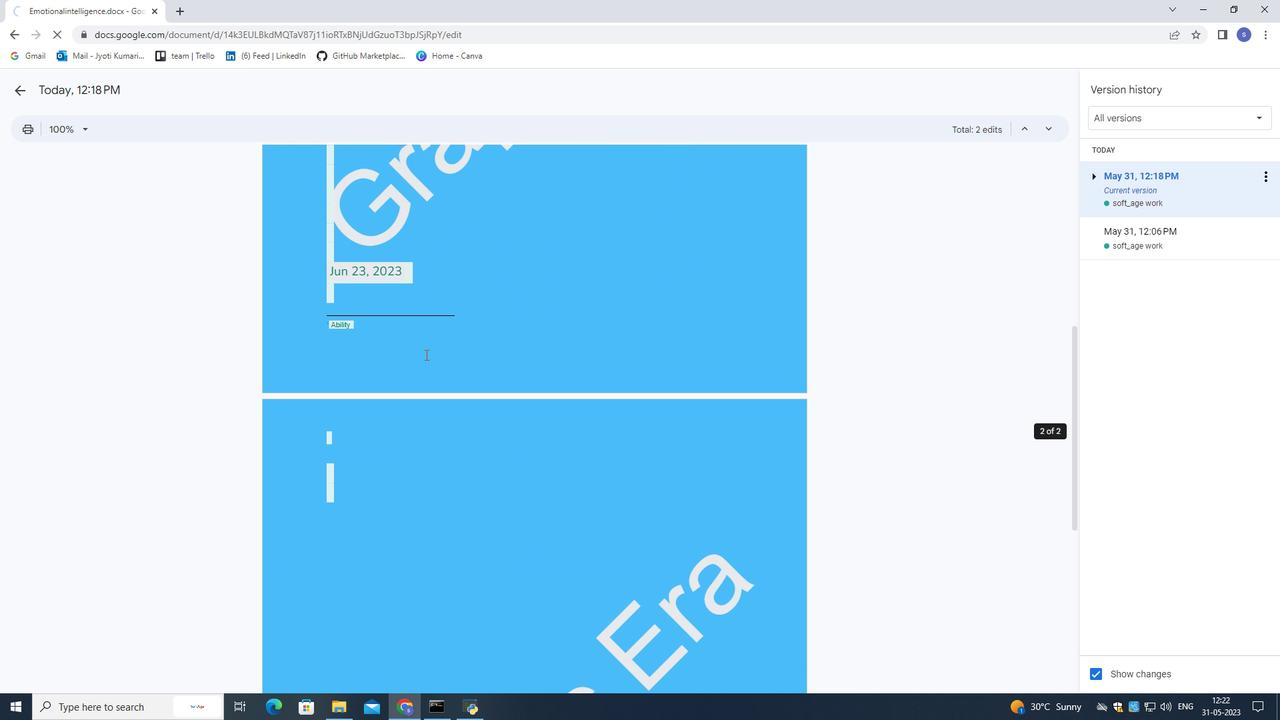 
Action: Mouse moved to (425, 354)
Screenshot: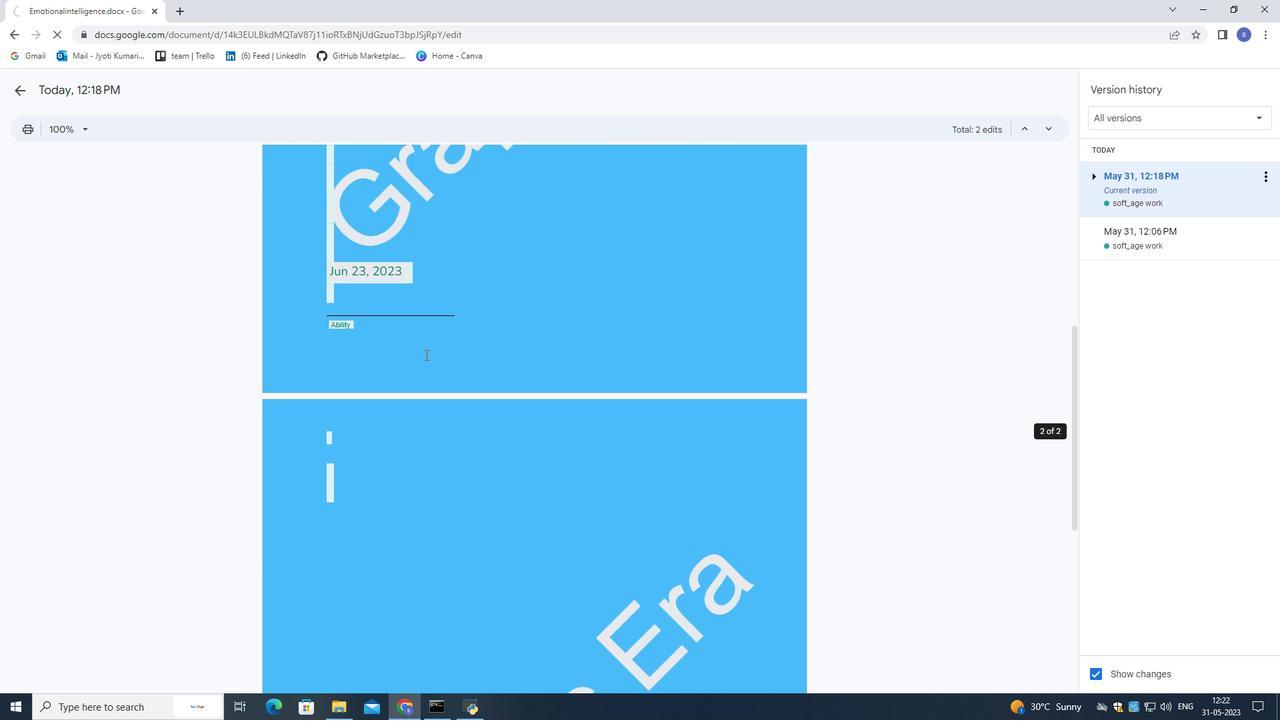 
Action: Mouse scrolled (425, 355) with delta (0, 0)
Screenshot: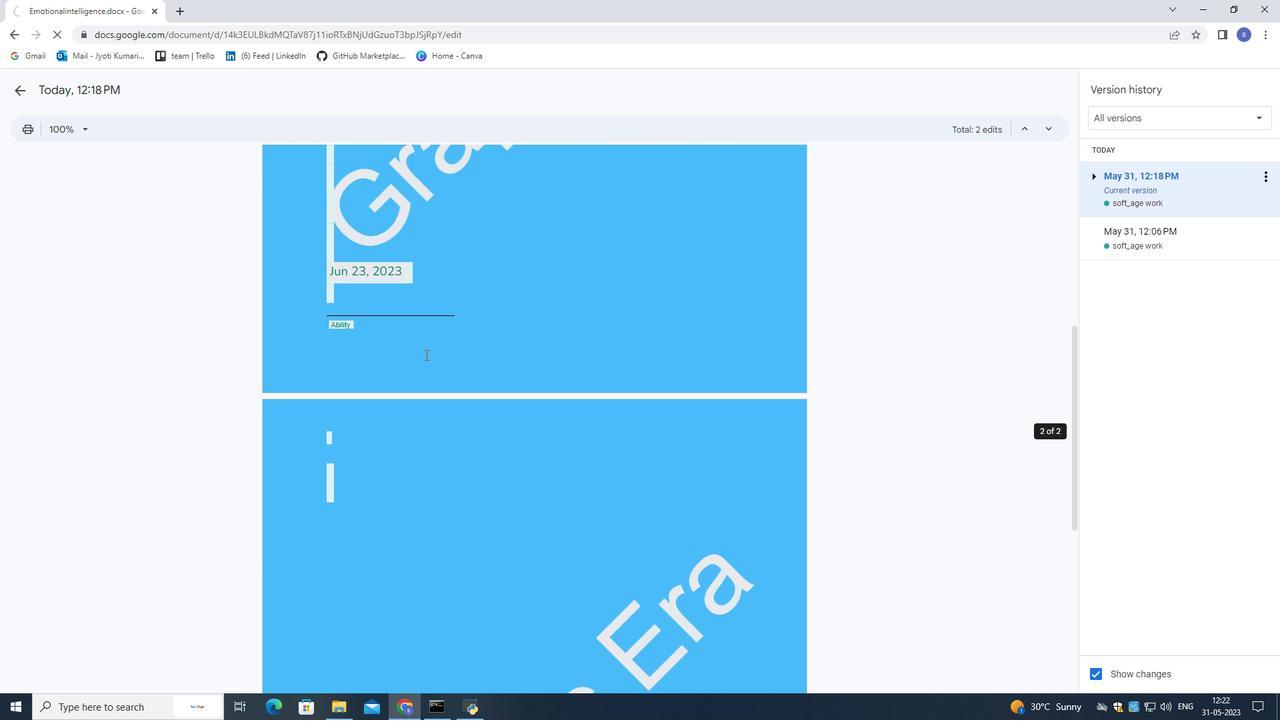 
Action: Mouse moved to (424, 354)
Screenshot: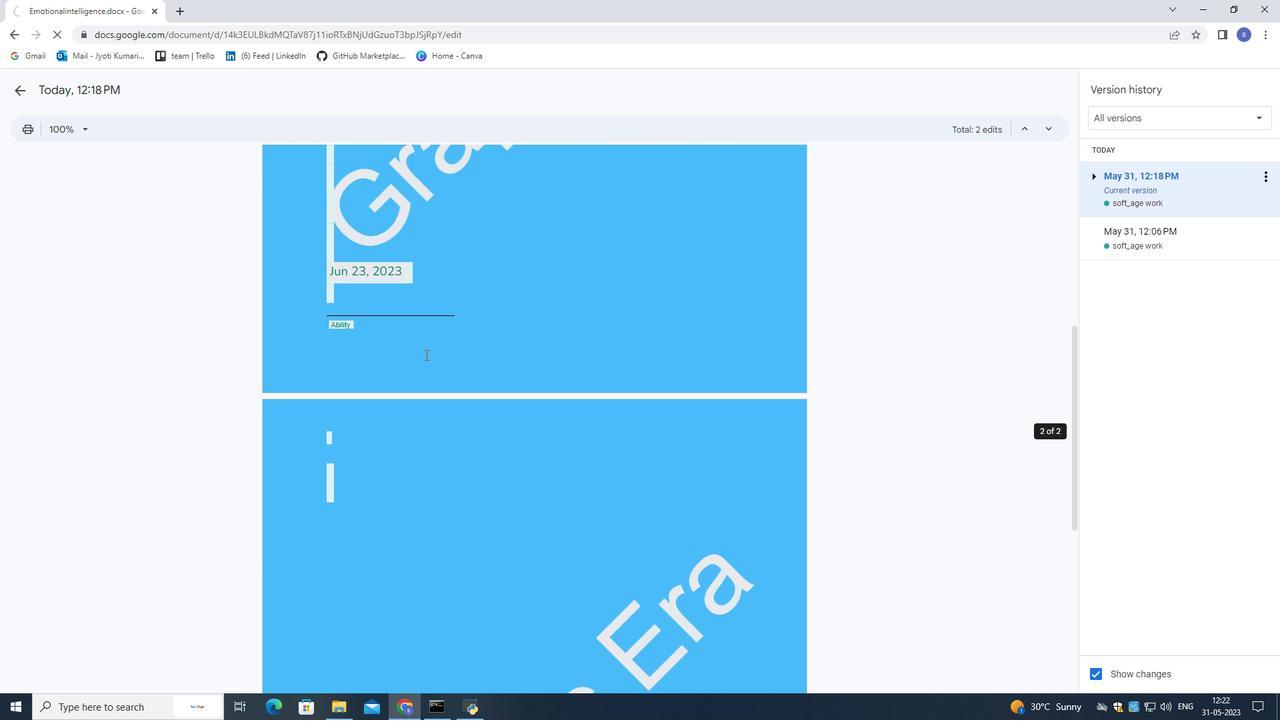 
Action: Mouse scrolled (424, 355) with delta (0, 0)
Screenshot: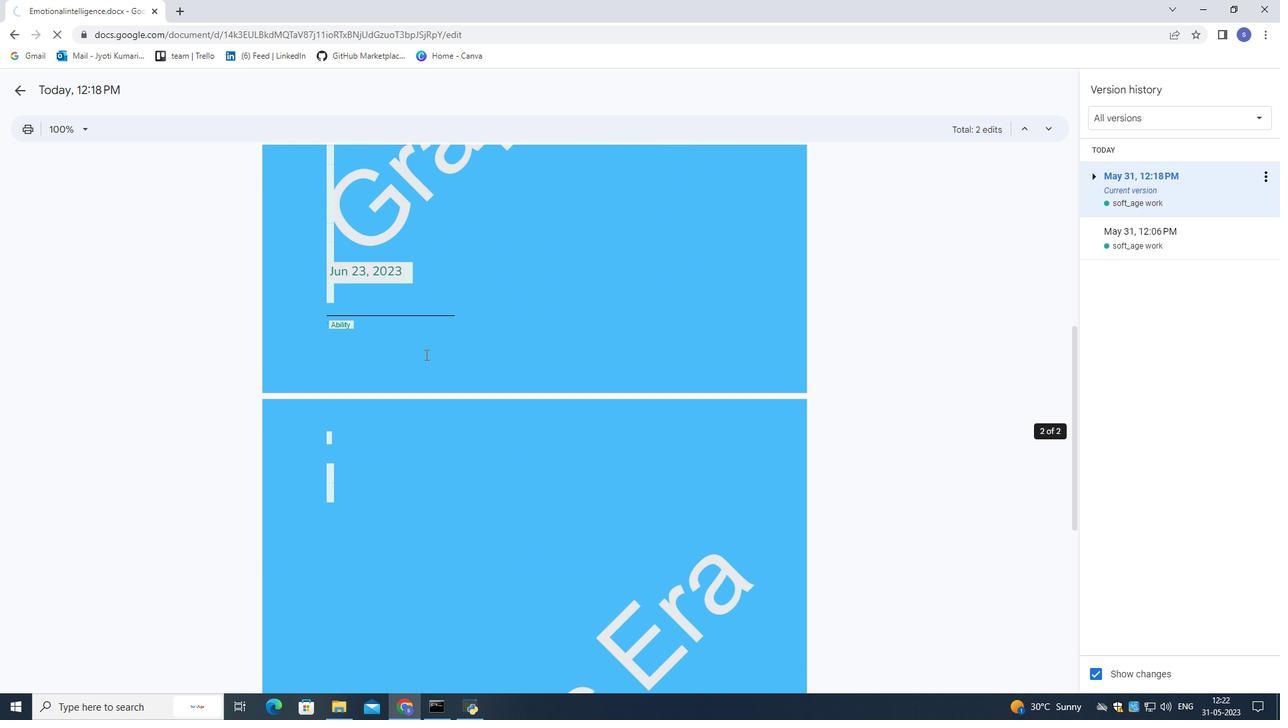 
Action: Mouse scrolled (424, 355) with delta (0, 0)
Screenshot: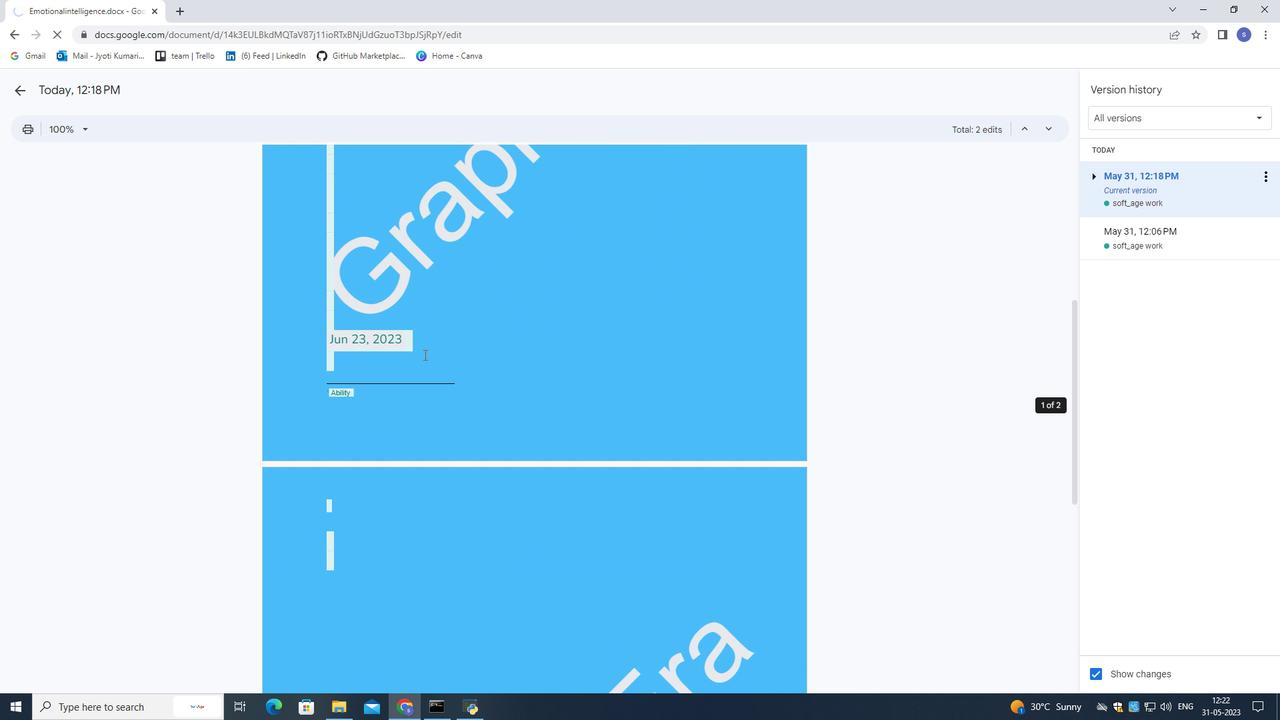 
Action: Mouse scrolled (424, 355) with delta (0, 0)
Screenshot: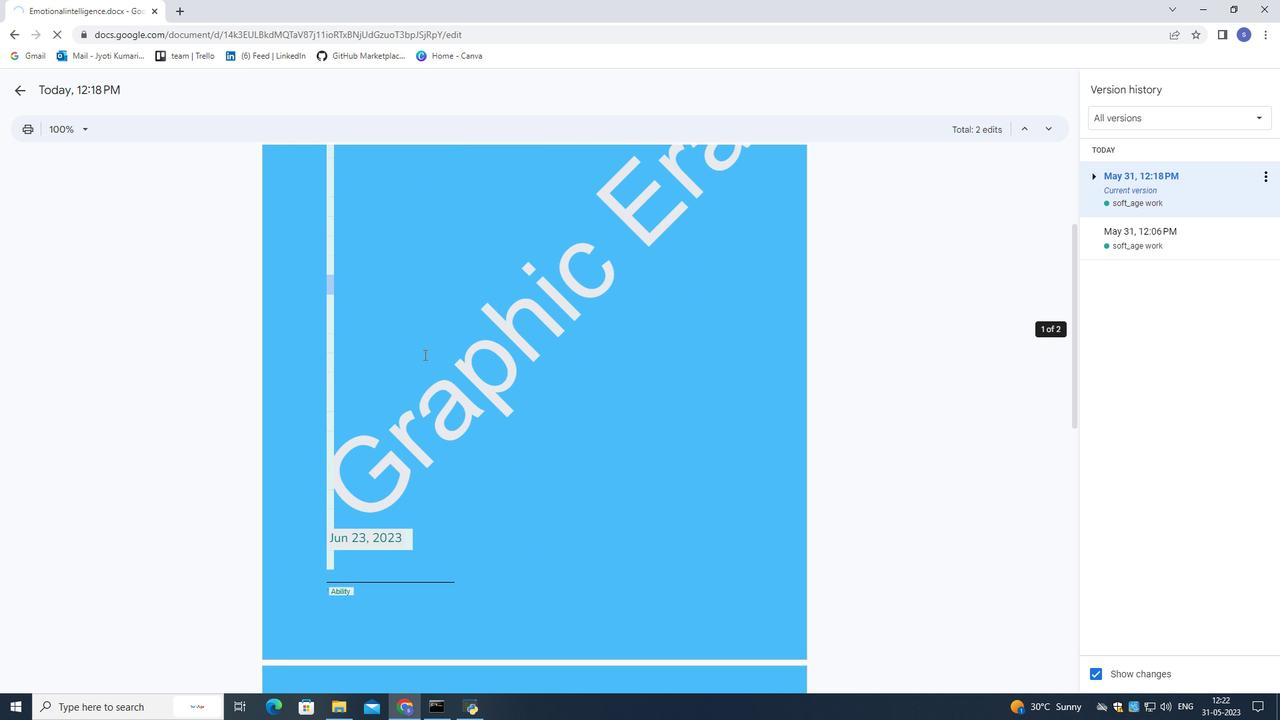 
Action: Mouse moved to (381, 328)
Screenshot: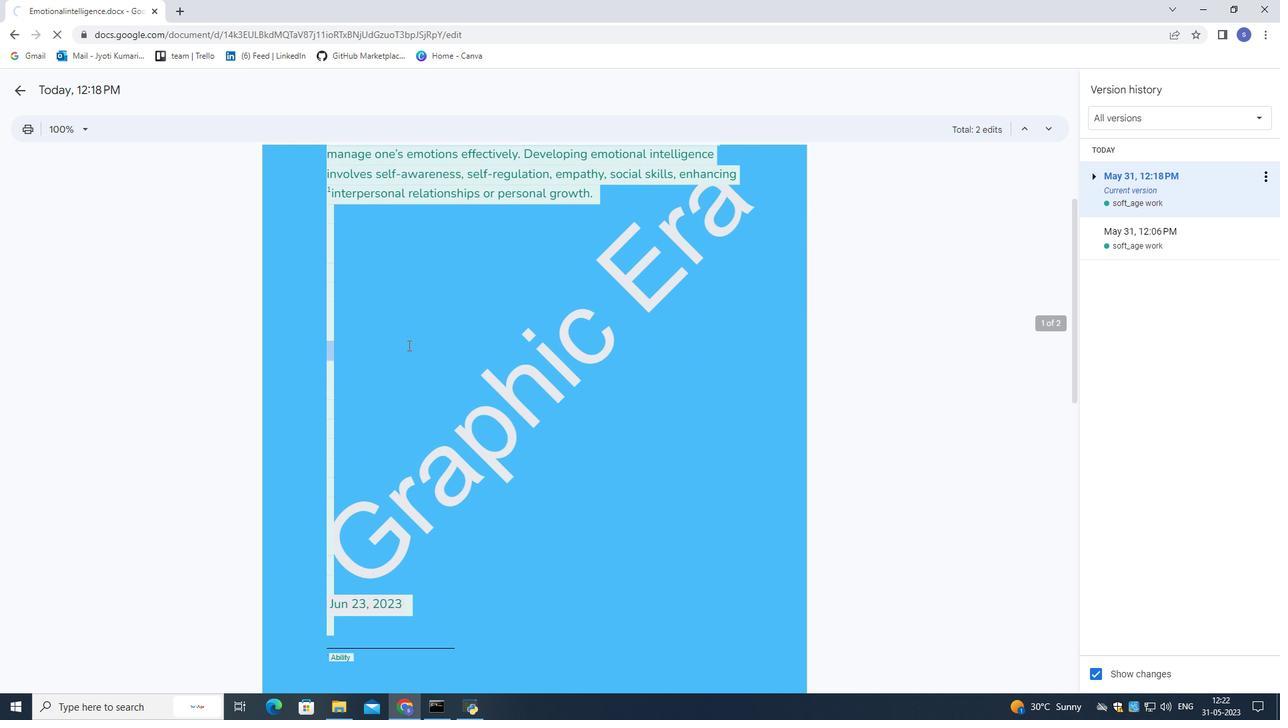 
